 Task: Find connections with filter location Biddulph with filter topic #Partnershipswith filter profile language English with filter current company Lorven Technologies Inc. with filter school Nagindas Khandwala College with filter industry Internet Marketplace Platforms with filter service category Public Relations with filter keywords title Public Relations
Action: Mouse moved to (522, 76)
Screenshot: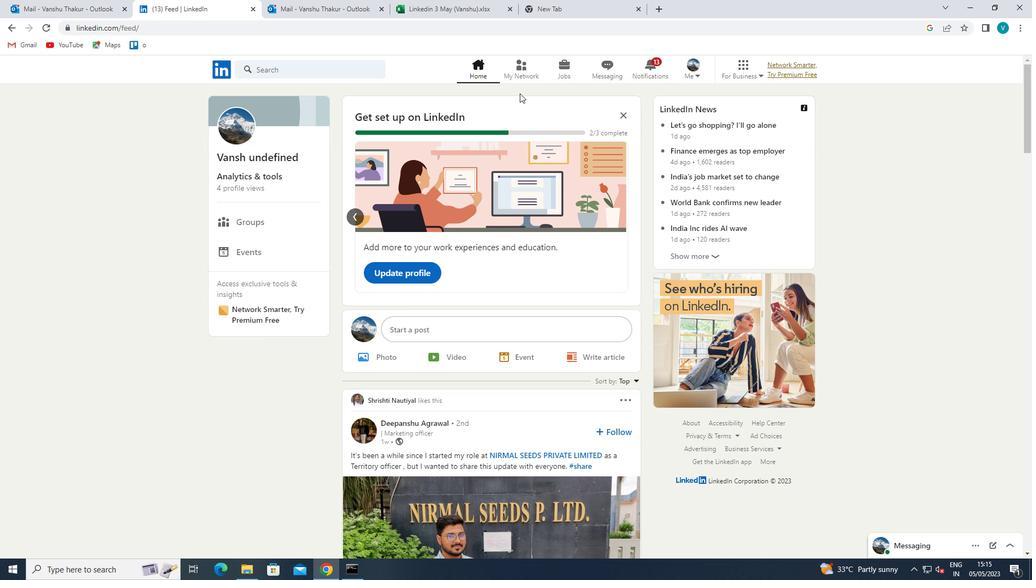 
Action: Mouse pressed left at (522, 76)
Screenshot: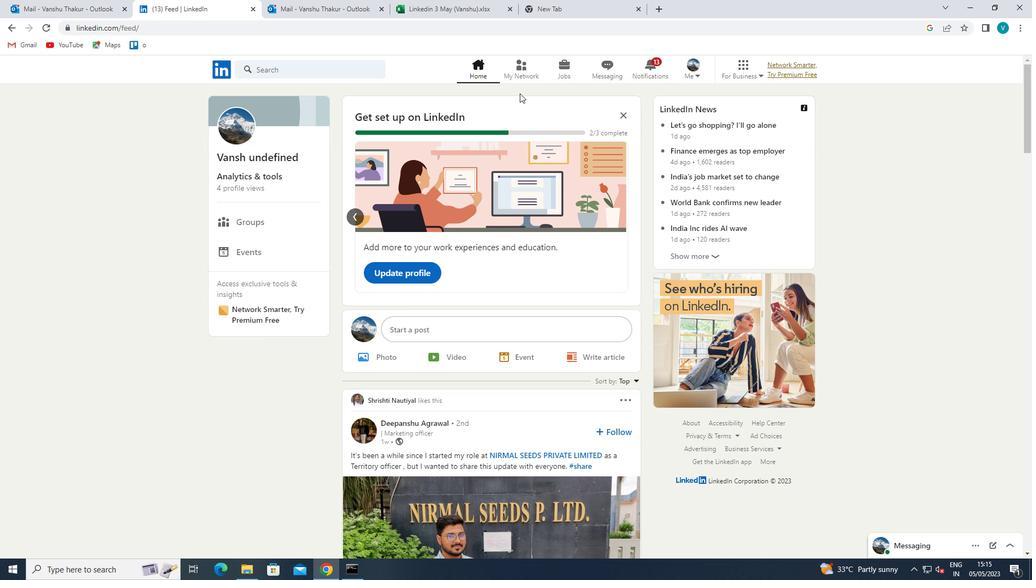 
Action: Mouse moved to (296, 125)
Screenshot: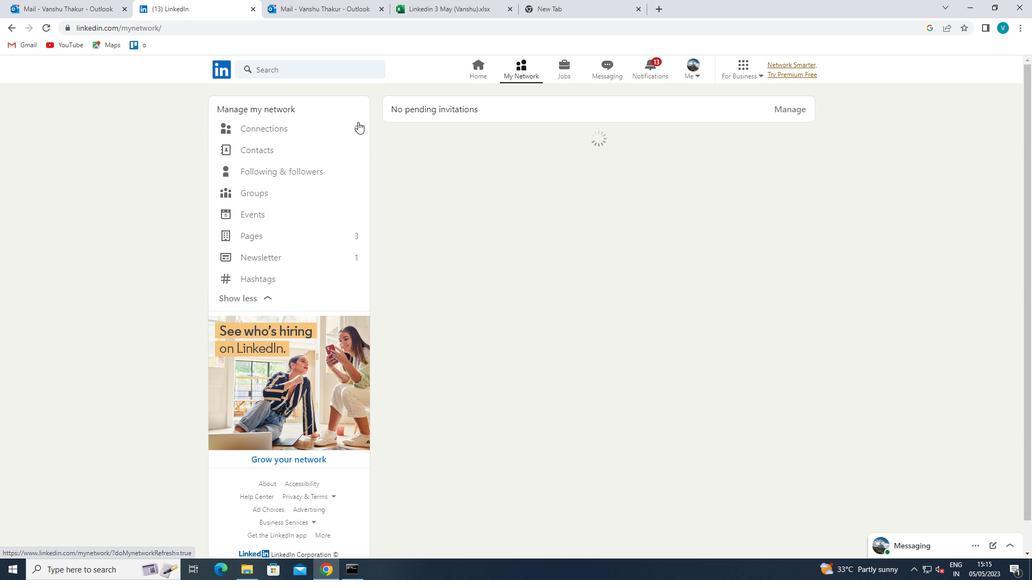 
Action: Mouse pressed left at (296, 125)
Screenshot: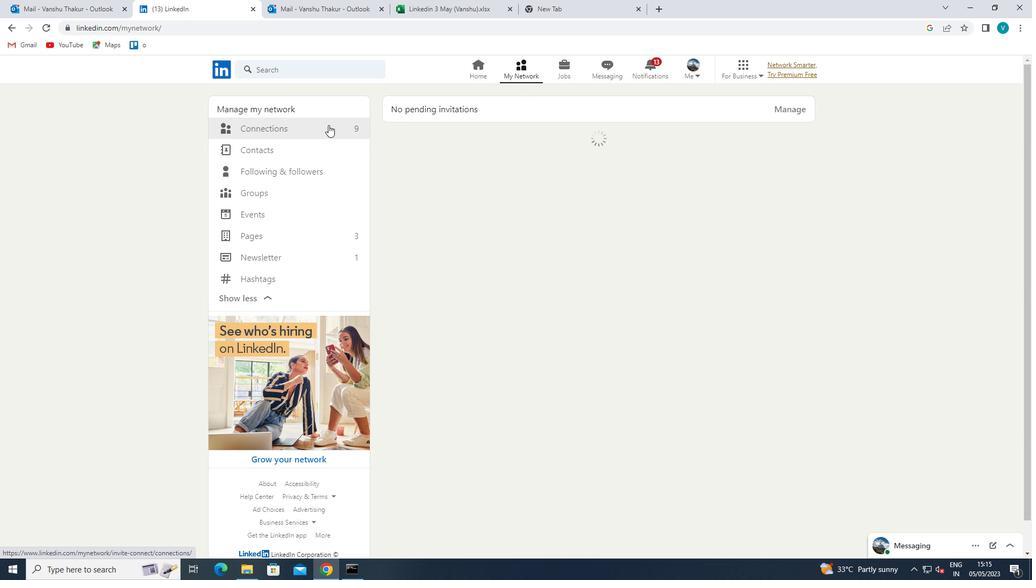 
Action: Mouse moved to (591, 134)
Screenshot: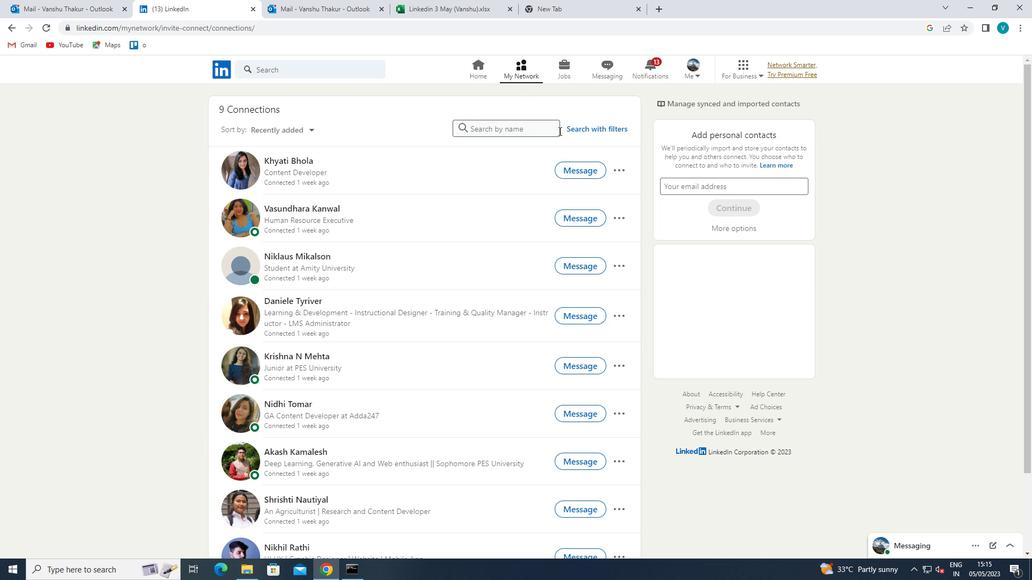 
Action: Mouse pressed left at (591, 134)
Screenshot: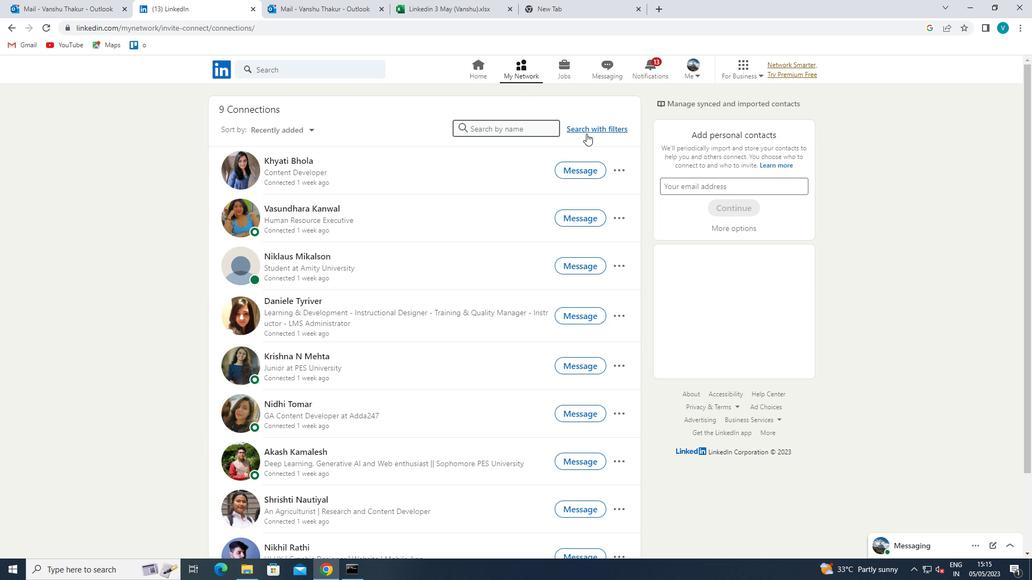 
Action: Mouse moved to (526, 103)
Screenshot: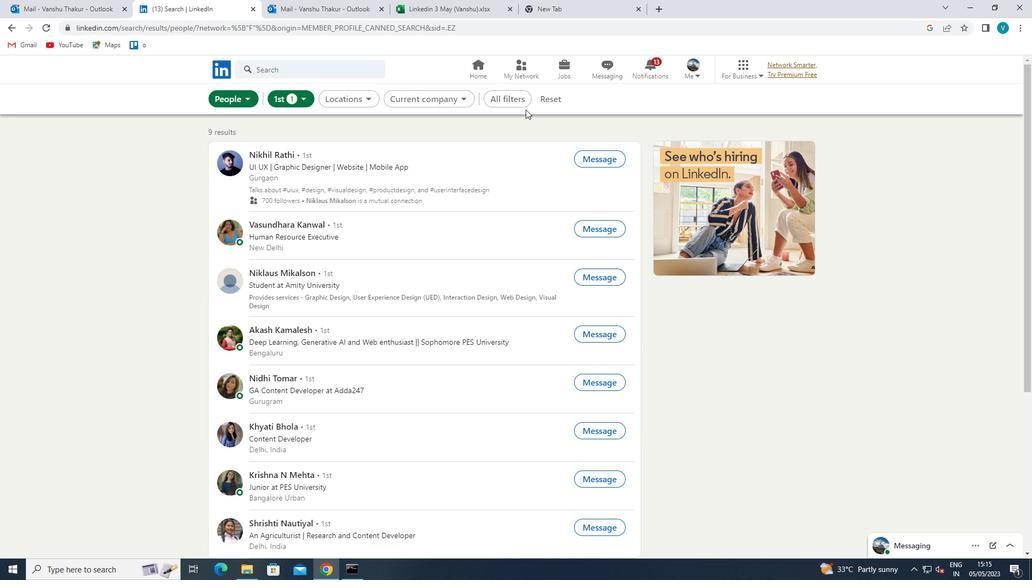 
Action: Mouse pressed left at (526, 103)
Screenshot: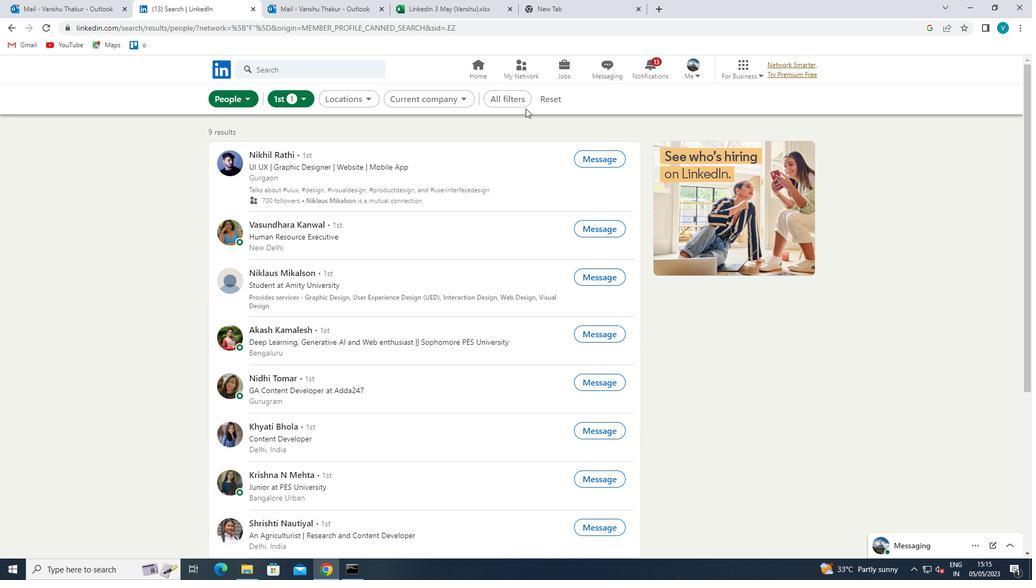 
Action: Mouse moved to (874, 264)
Screenshot: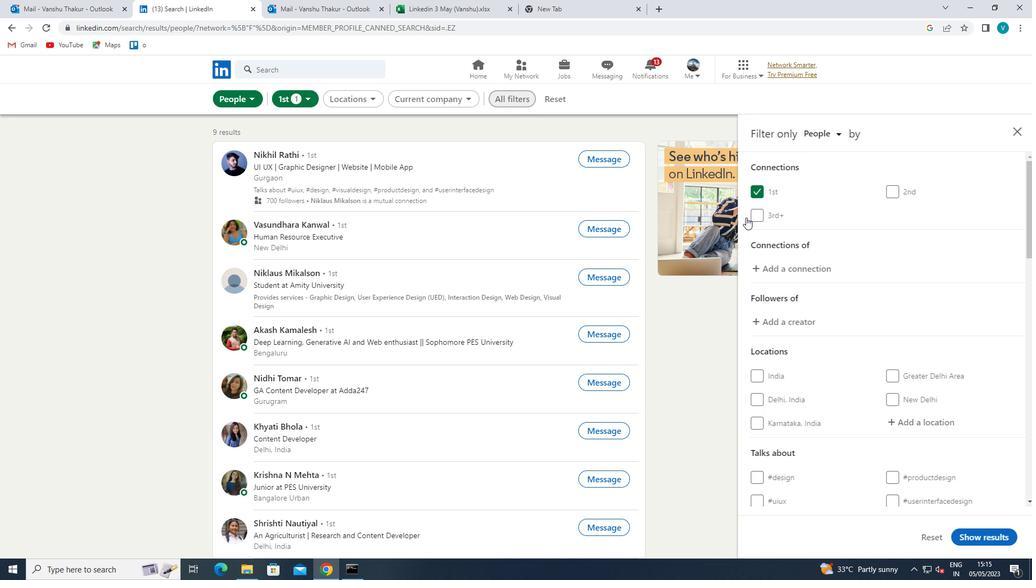 
Action: Mouse scrolled (874, 263) with delta (0, 0)
Screenshot: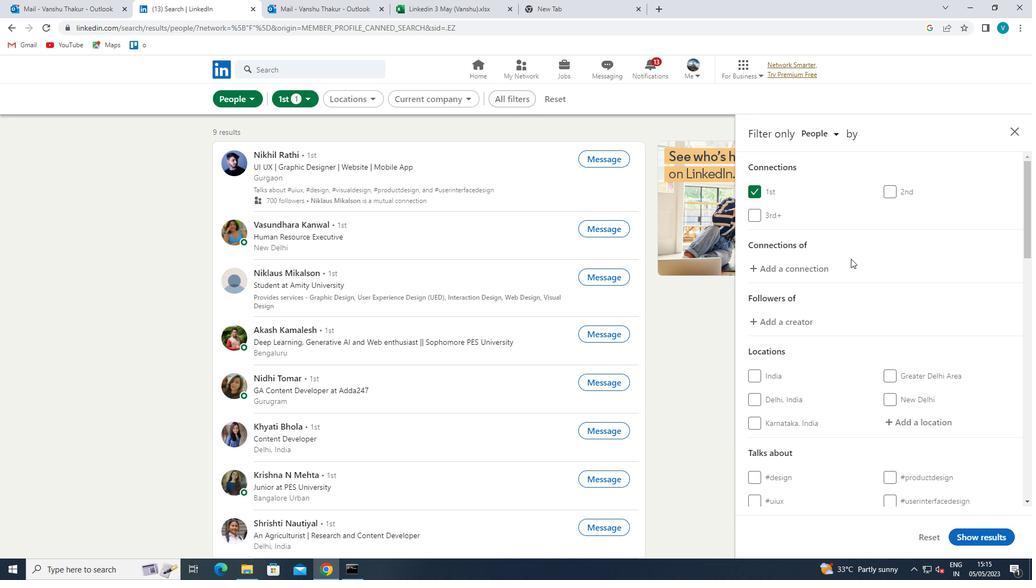 
Action: Mouse scrolled (874, 263) with delta (0, 0)
Screenshot: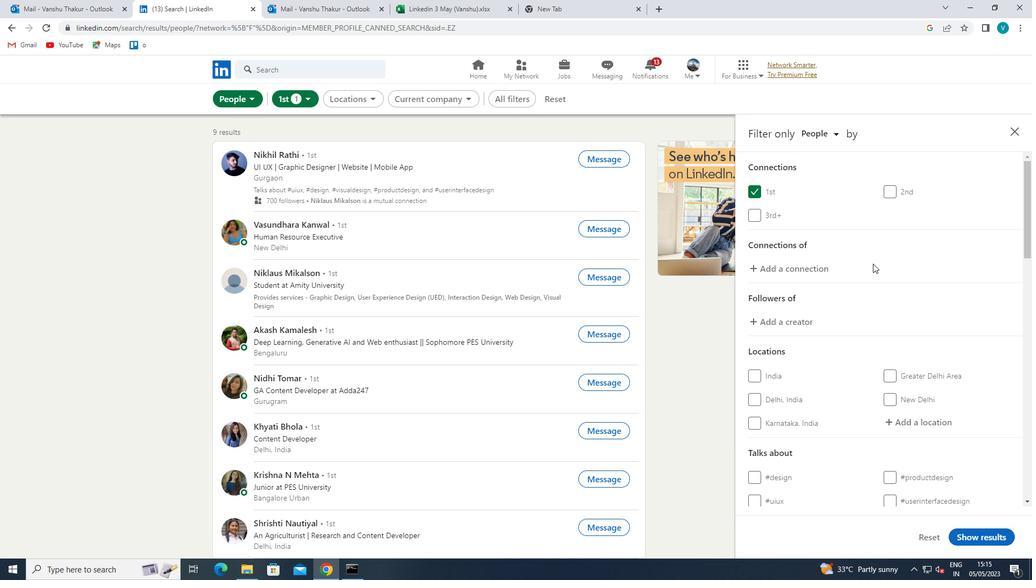 
Action: Mouse moved to (902, 318)
Screenshot: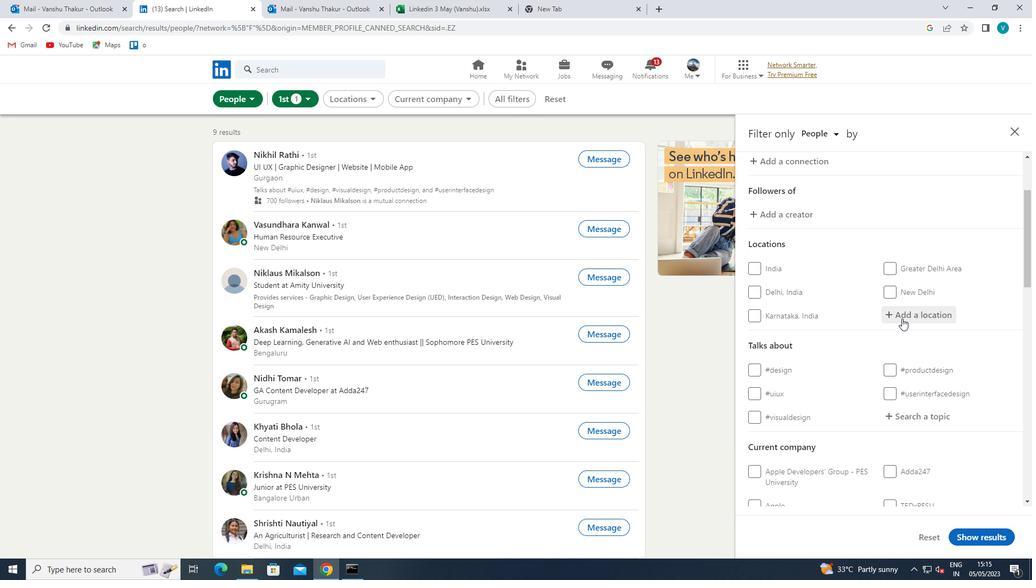 
Action: Mouse pressed left at (902, 318)
Screenshot: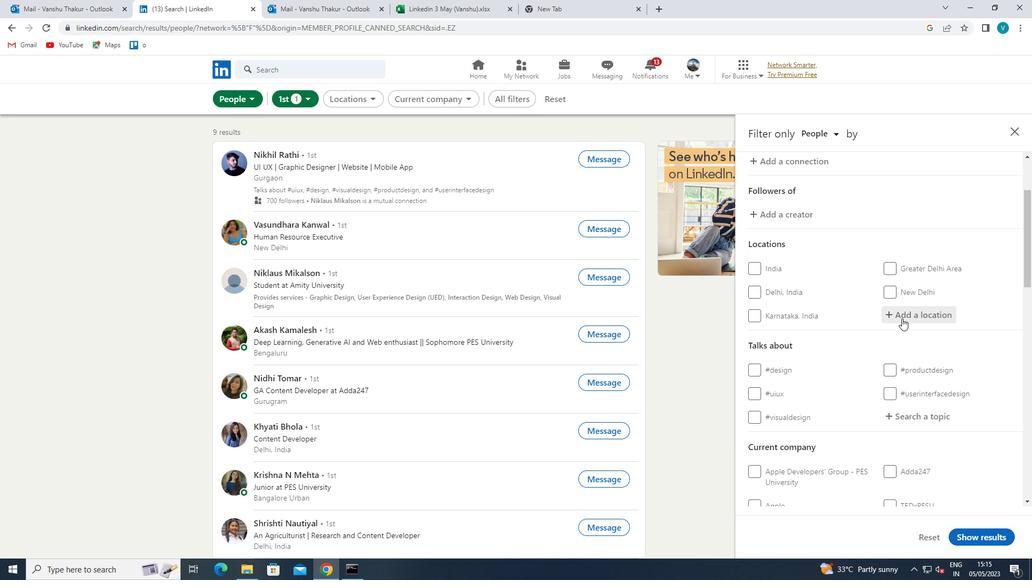 
Action: Key pressed <Key.shift>BIDDULPH
Screenshot: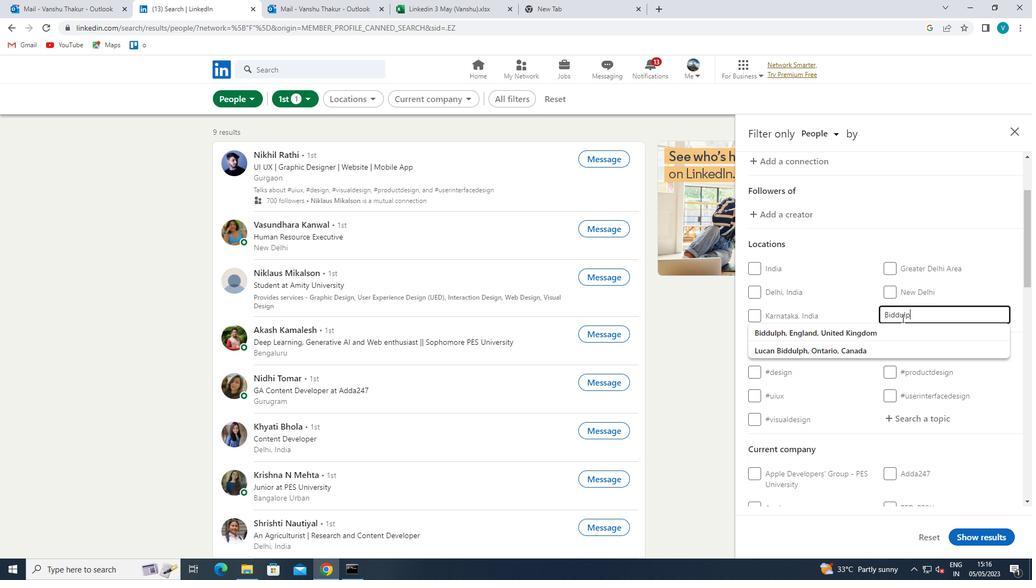
Action: Mouse moved to (897, 331)
Screenshot: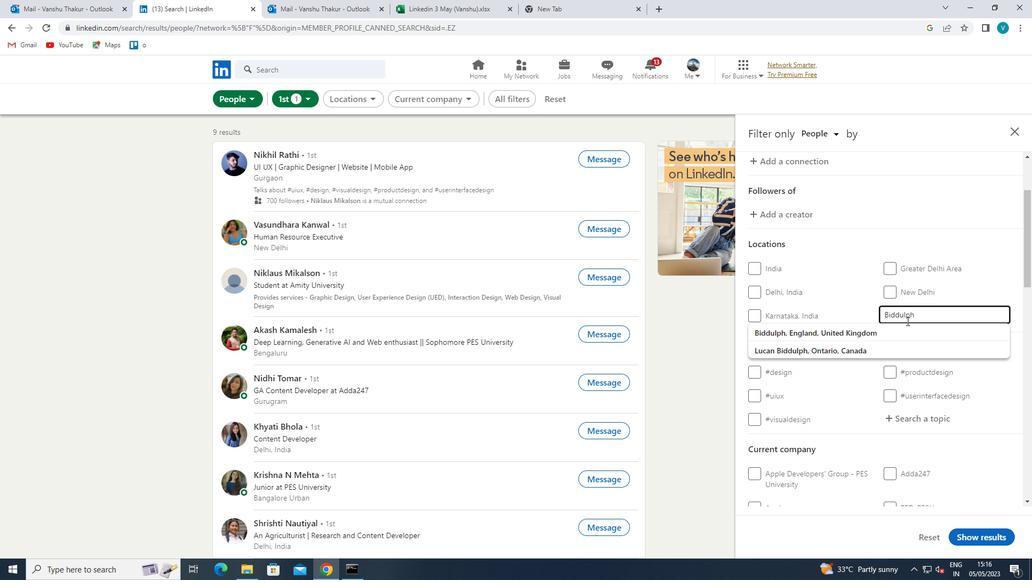 
Action: Mouse pressed left at (897, 331)
Screenshot: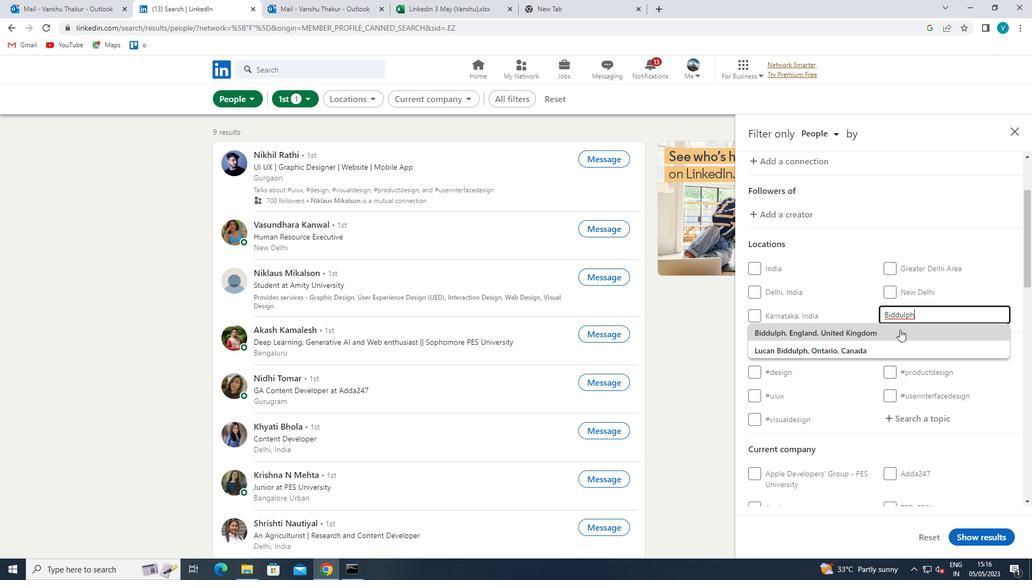 
Action: Mouse moved to (895, 333)
Screenshot: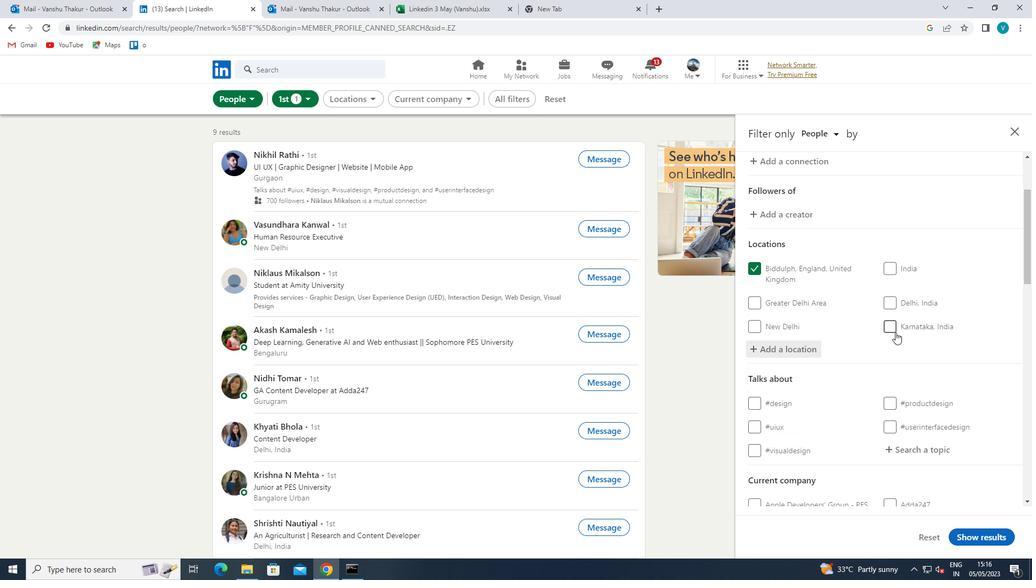 
Action: Mouse scrolled (895, 332) with delta (0, 0)
Screenshot: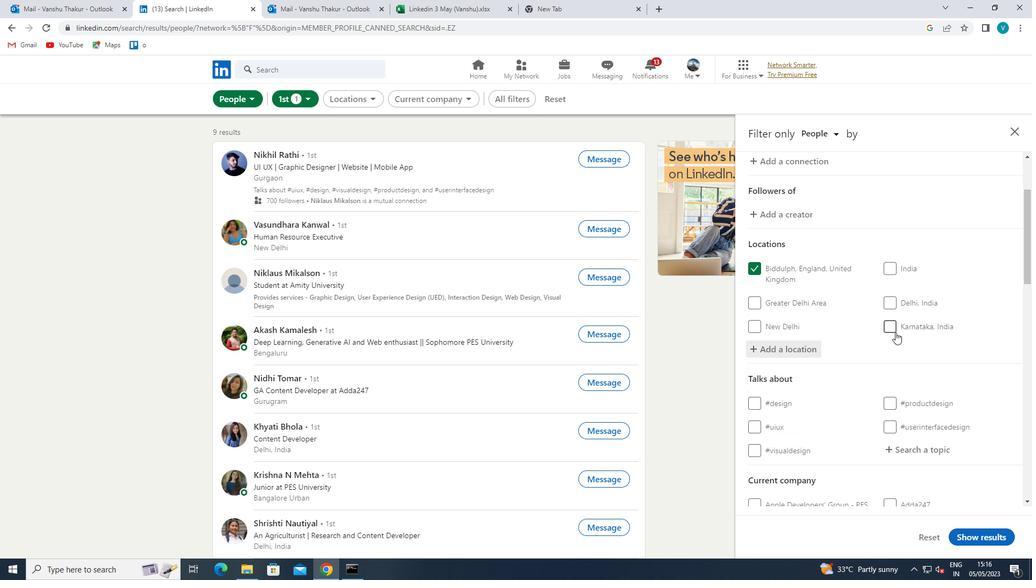 
Action: Mouse scrolled (895, 332) with delta (0, 0)
Screenshot: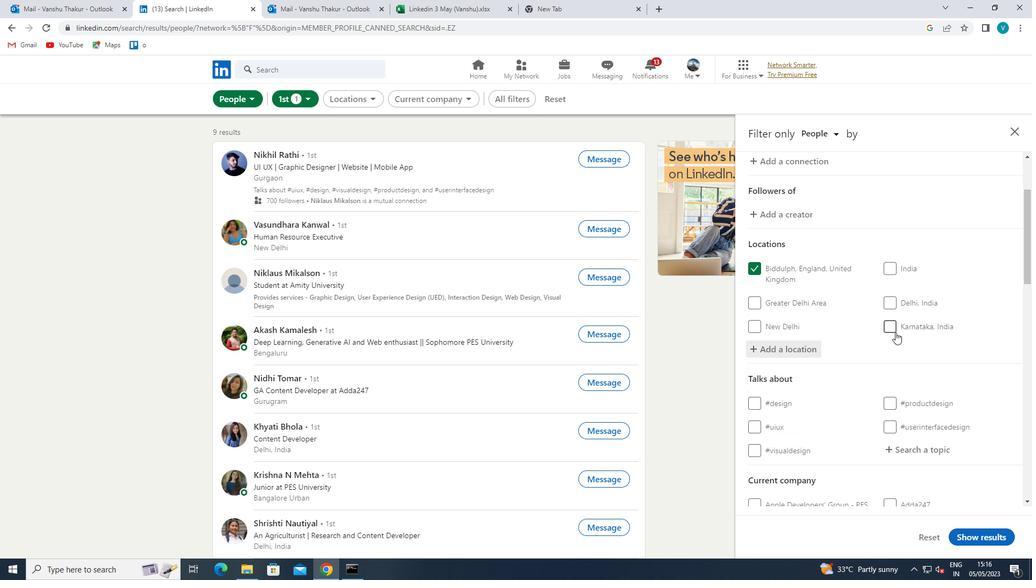 
Action: Mouse moved to (900, 346)
Screenshot: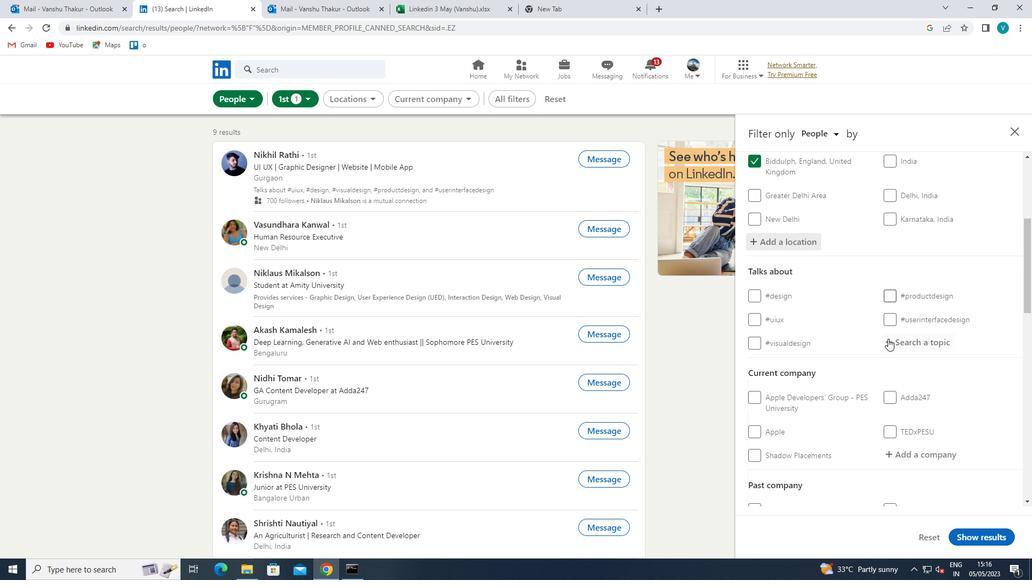 
Action: Mouse pressed left at (900, 346)
Screenshot: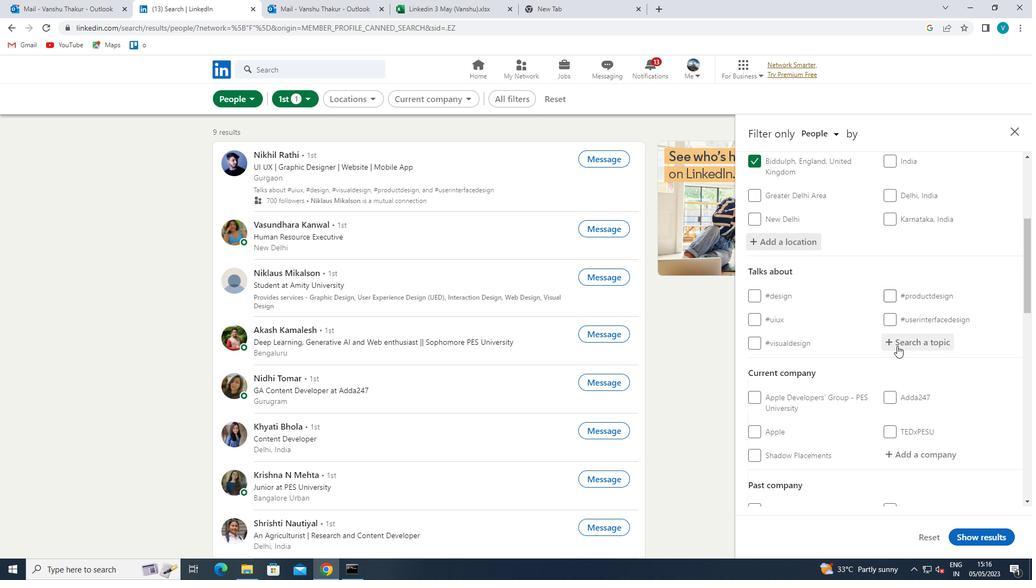 
Action: Mouse moved to (904, 344)
Screenshot: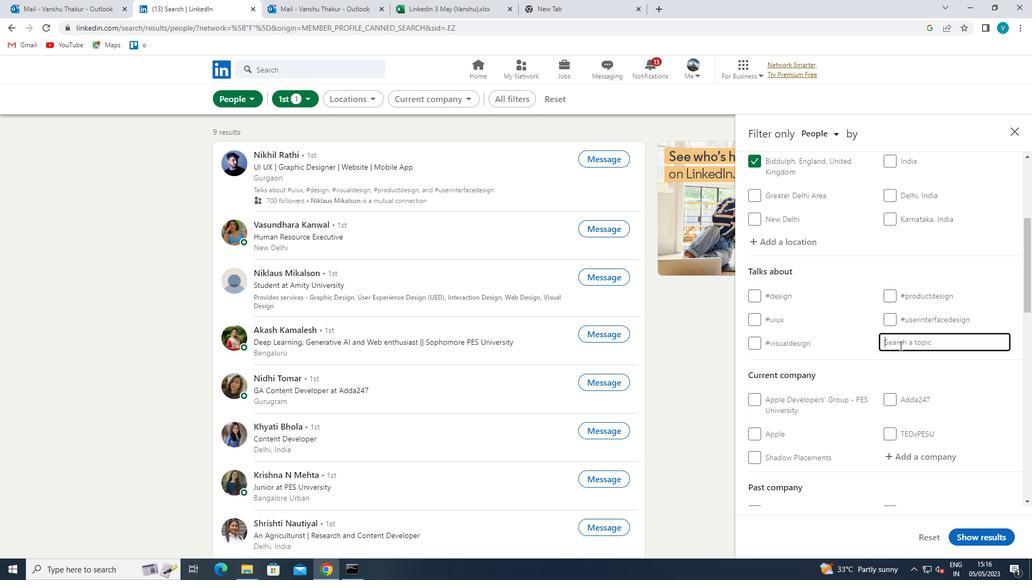 
Action: Key pressed <Key.shift>PARTNERSHIP
Screenshot: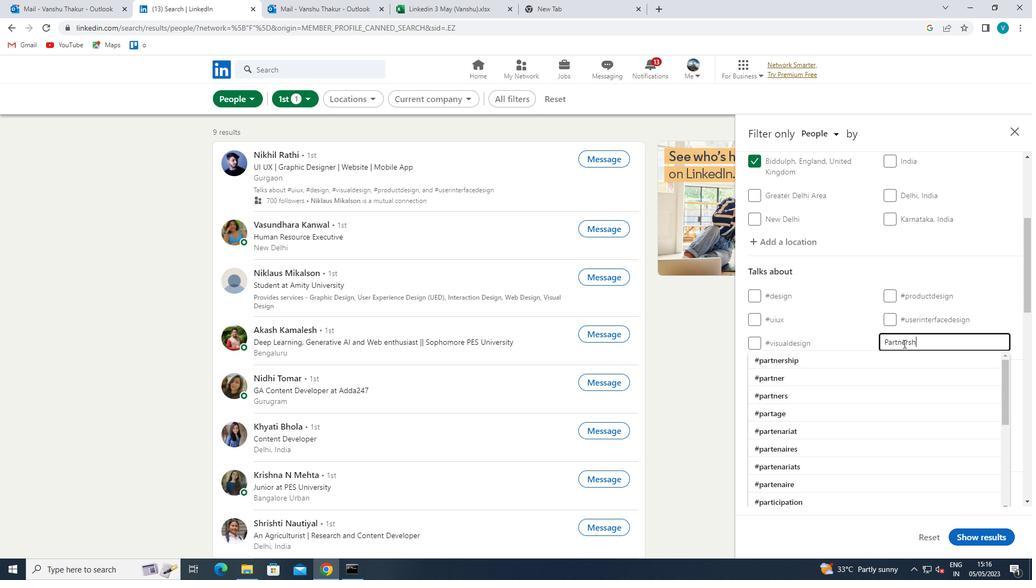 
Action: Mouse moved to (880, 371)
Screenshot: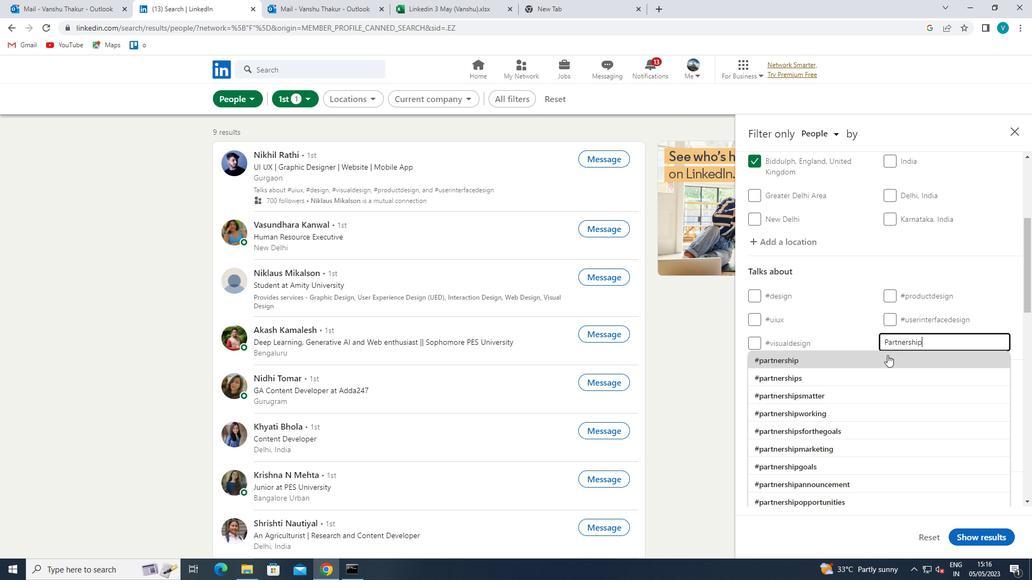 
Action: Mouse pressed left at (880, 371)
Screenshot: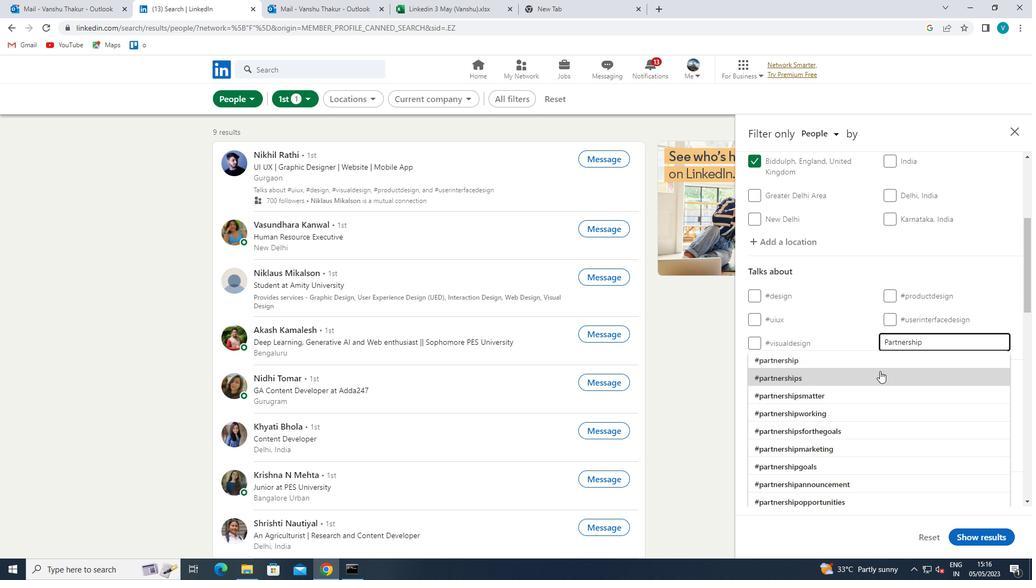 
Action: Mouse moved to (880, 371)
Screenshot: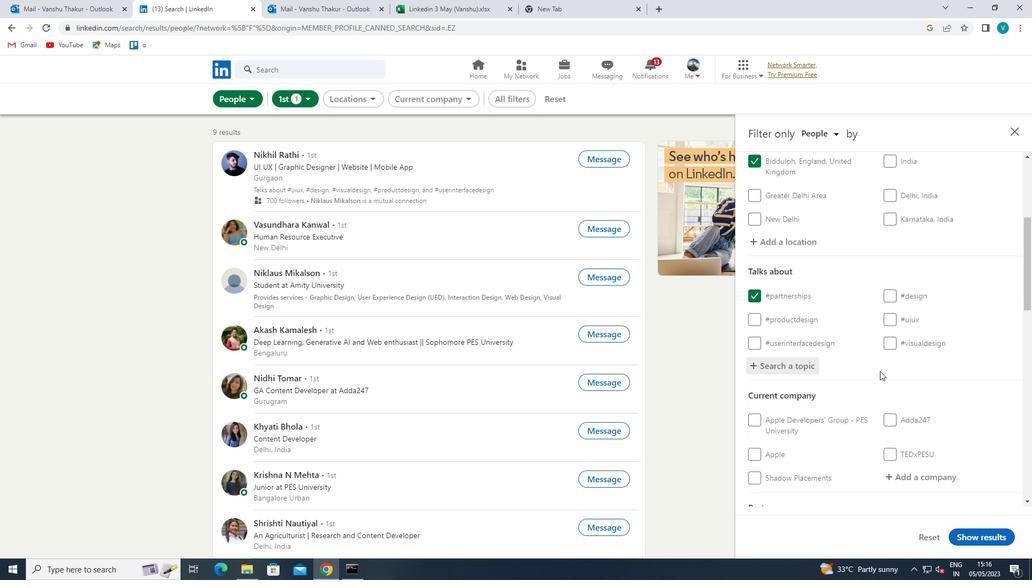 
Action: Mouse scrolled (880, 371) with delta (0, 0)
Screenshot: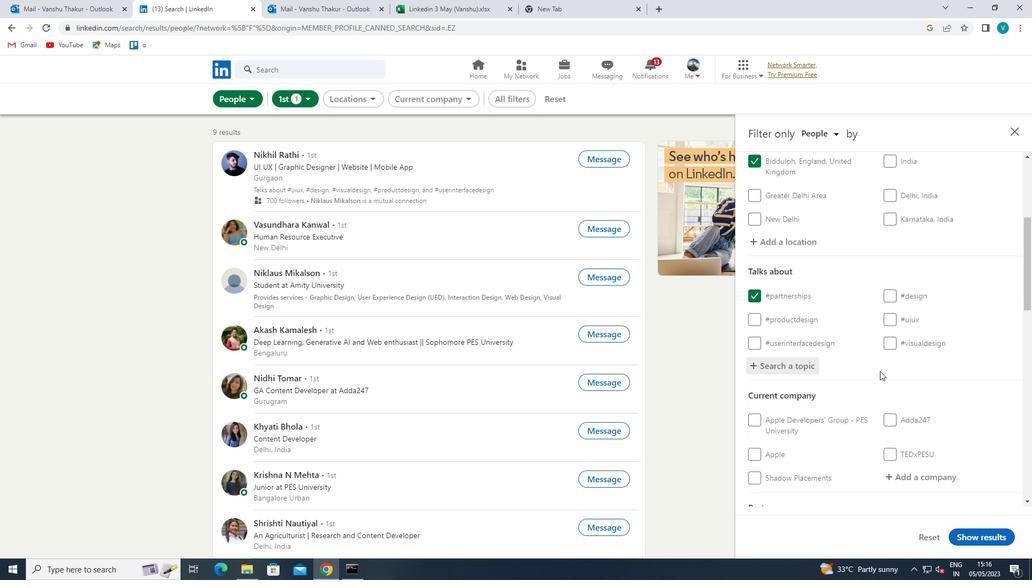 
Action: Mouse scrolled (880, 371) with delta (0, 0)
Screenshot: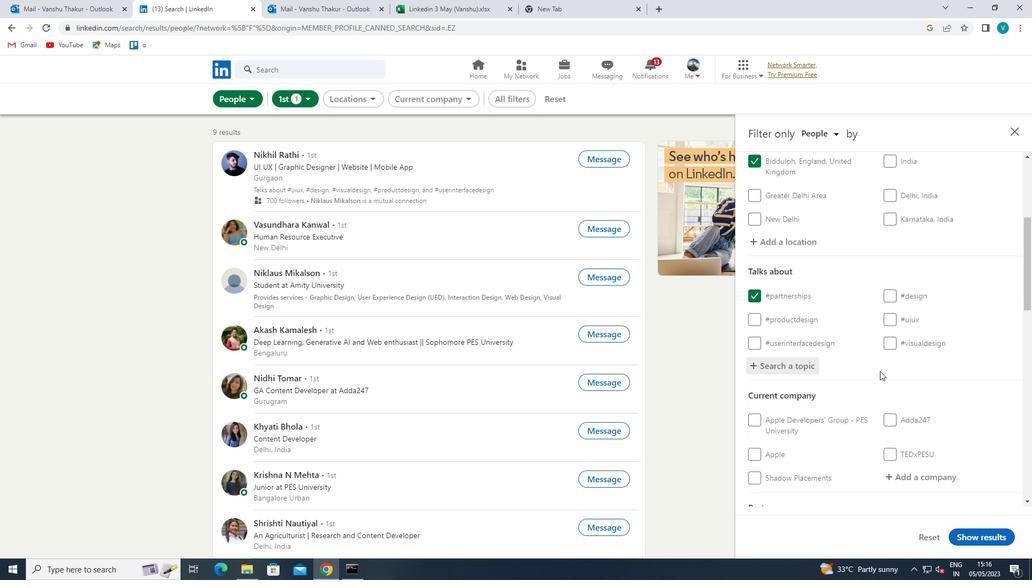 
Action: Mouse moved to (878, 372)
Screenshot: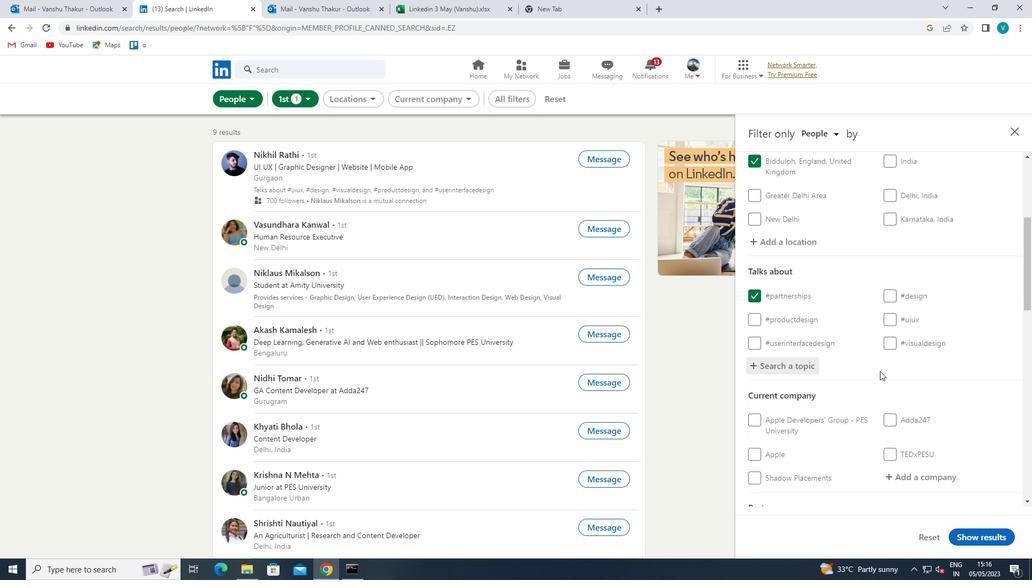 
Action: Mouse scrolled (878, 372) with delta (0, 0)
Screenshot: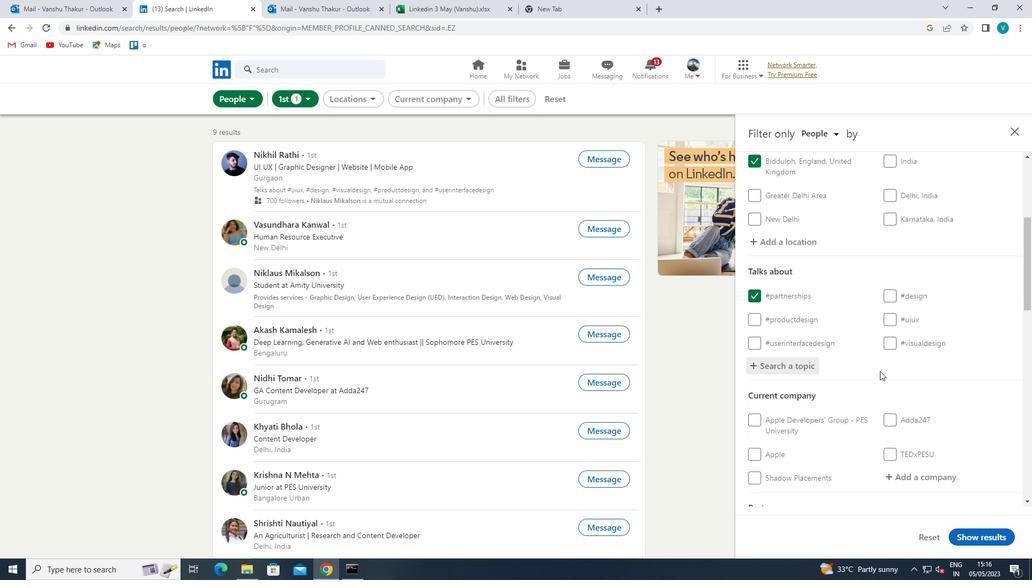 
Action: Mouse moved to (875, 373)
Screenshot: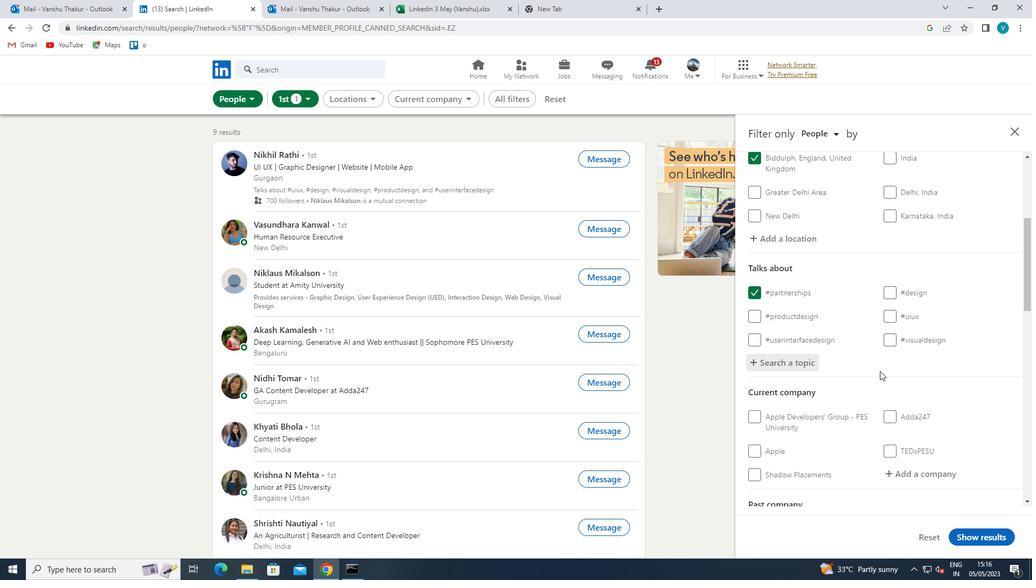 
Action: Mouse scrolled (875, 373) with delta (0, 0)
Screenshot: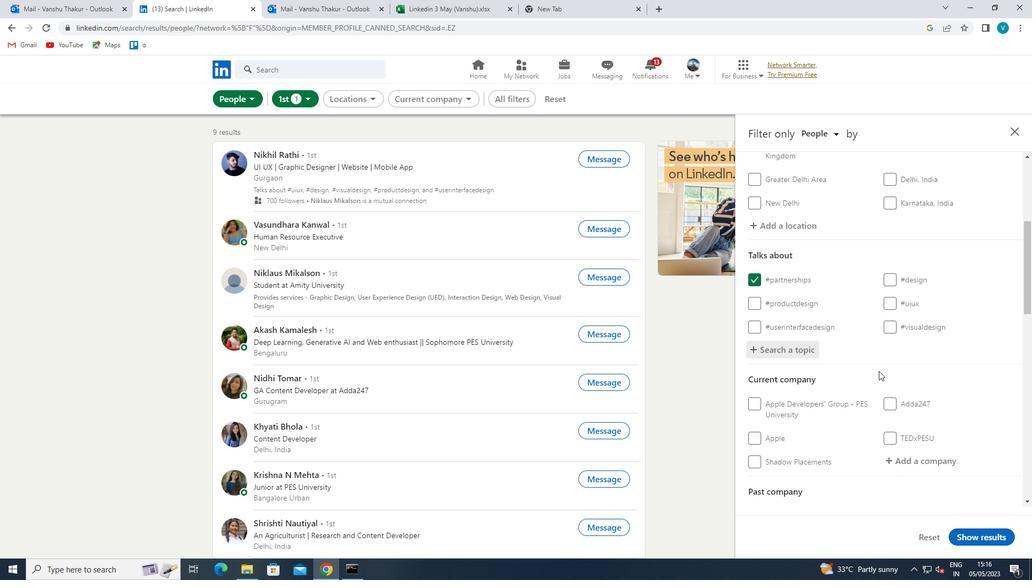 
Action: Mouse moved to (870, 374)
Screenshot: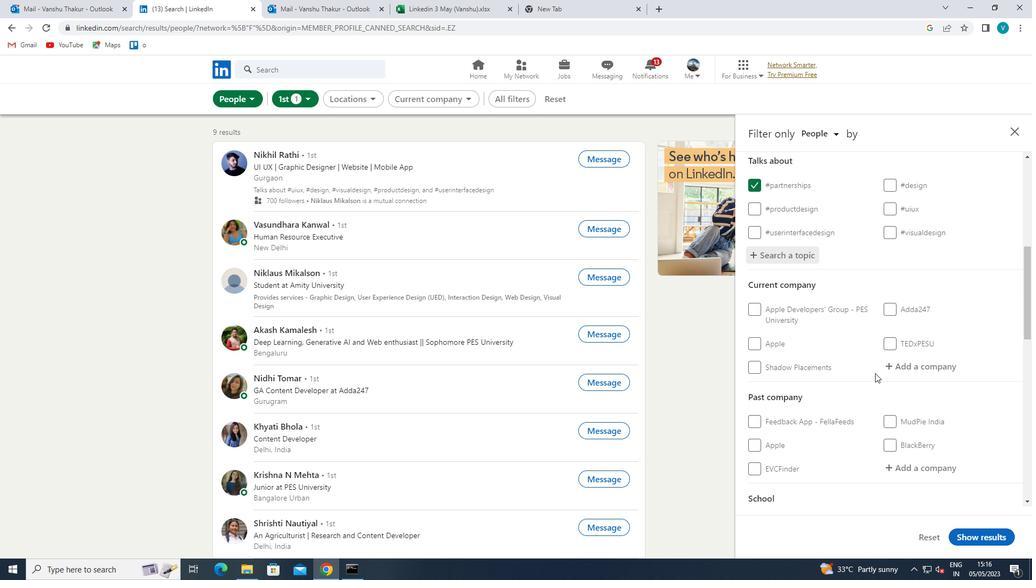 
Action: Mouse scrolled (870, 373) with delta (0, 0)
Screenshot: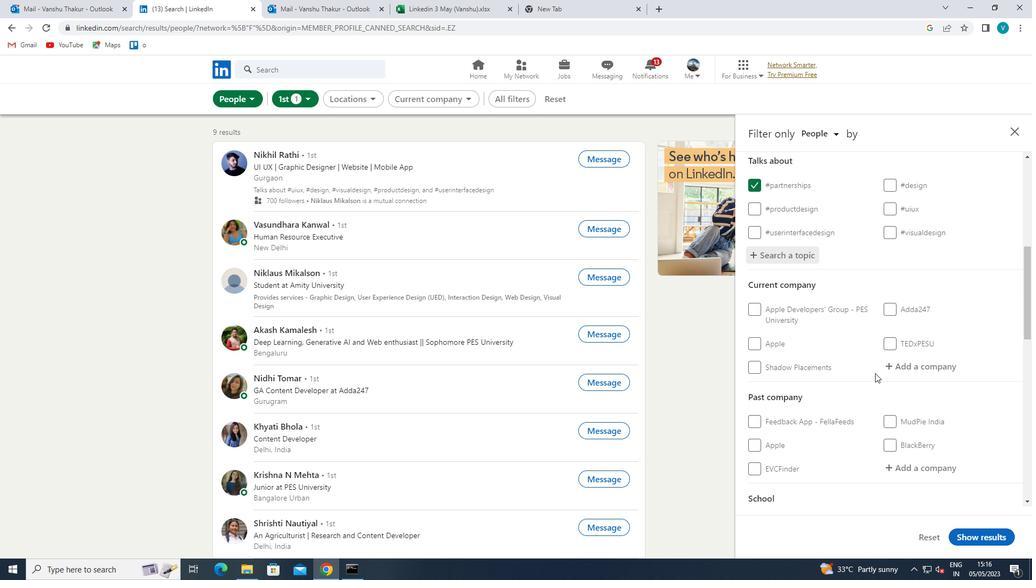 
Action: Mouse moved to (864, 375)
Screenshot: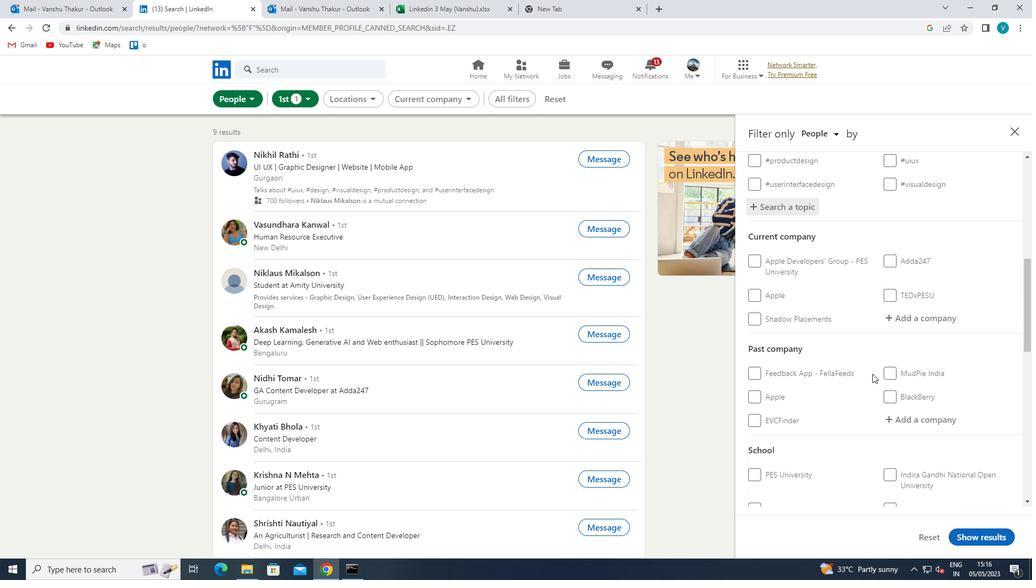 
Action: Mouse scrolled (864, 374) with delta (0, 0)
Screenshot: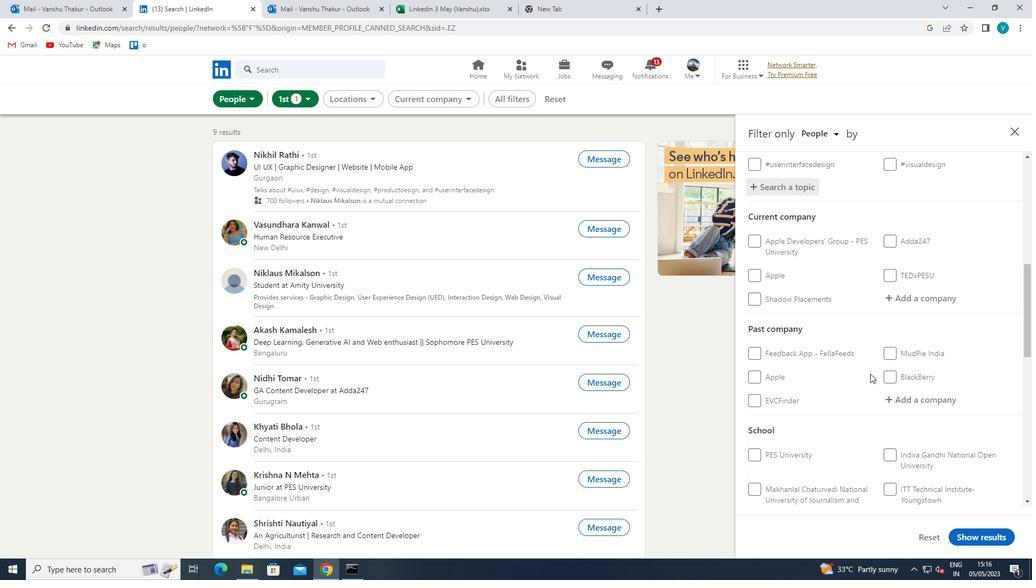 
Action: Mouse moved to (853, 379)
Screenshot: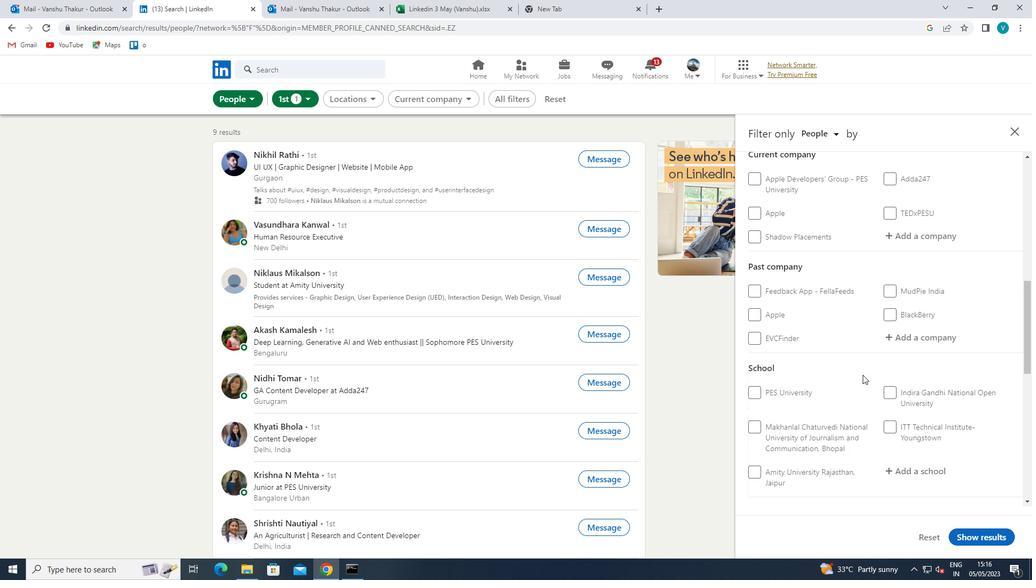 
Action: Mouse scrolled (853, 378) with delta (0, 0)
Screenshot: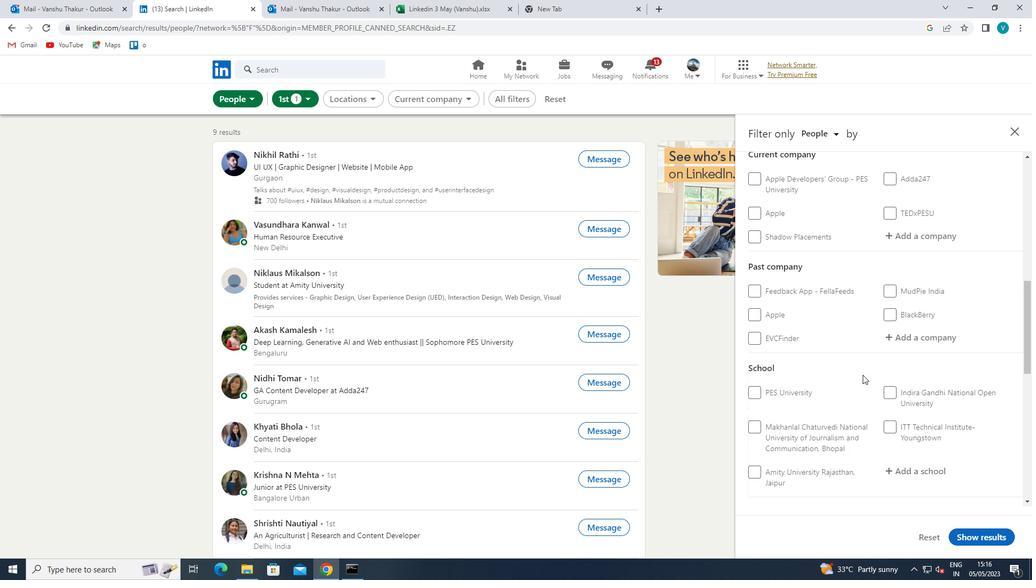 
Action: Mouse moved to (839, 385)
Screenshot: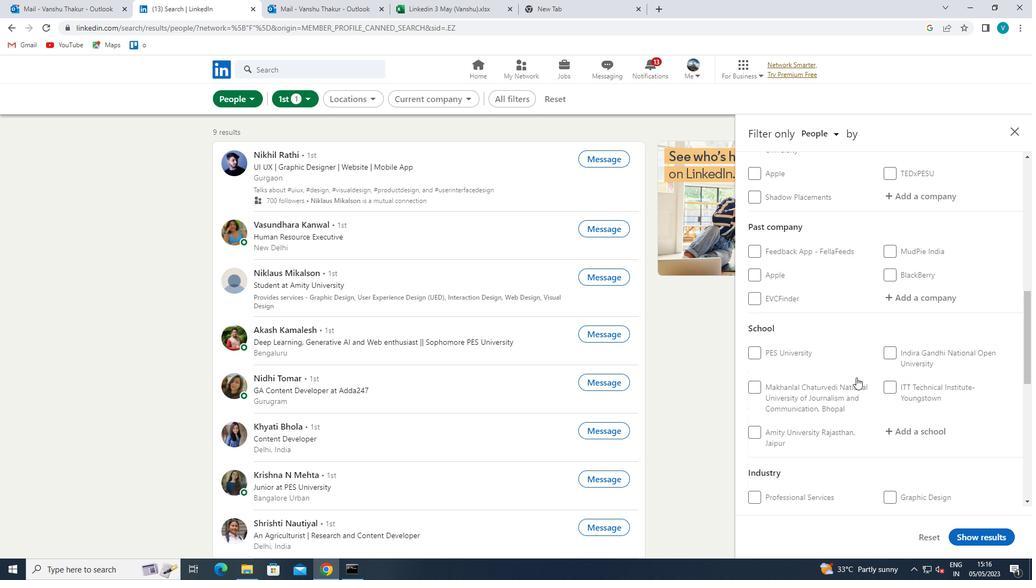 
Action: Mouse scrolled (839, 384) with delta (0, 0)
Screenshot: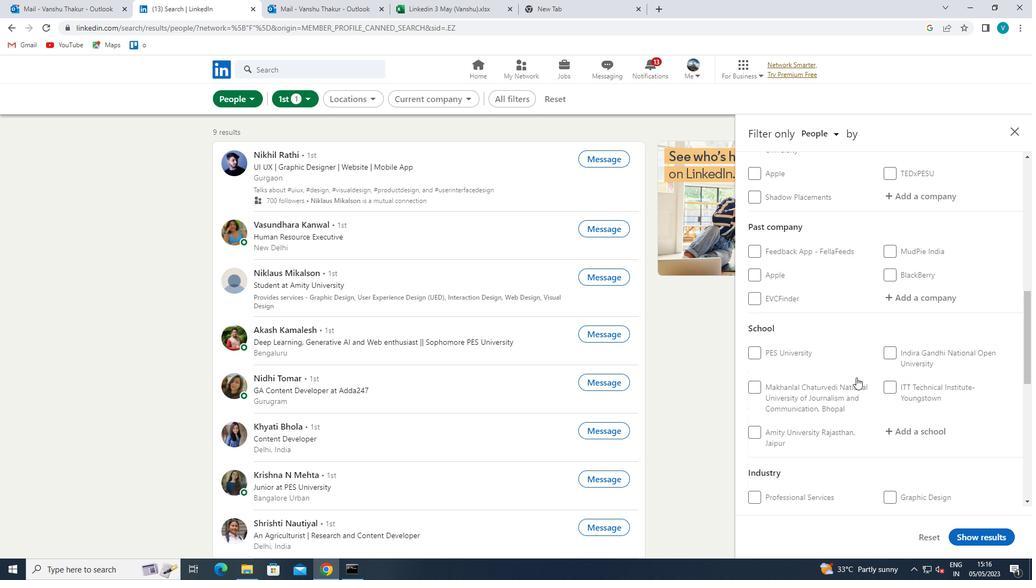 
Action: Mouse moved to (830, 393)
Screenshot: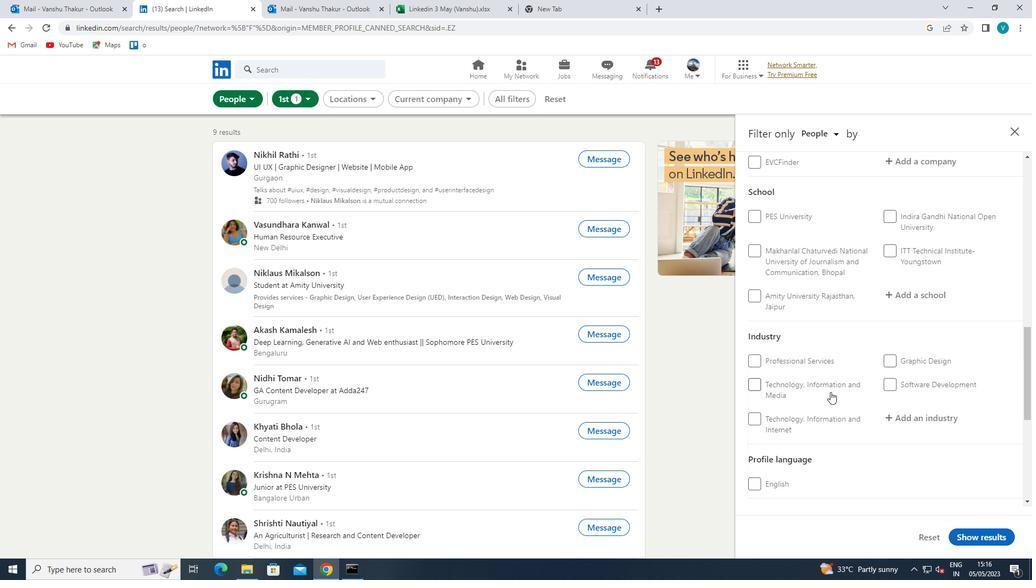 
Action: Mouse scrolled (830, 392) with delta (0, 0)
Screenshot: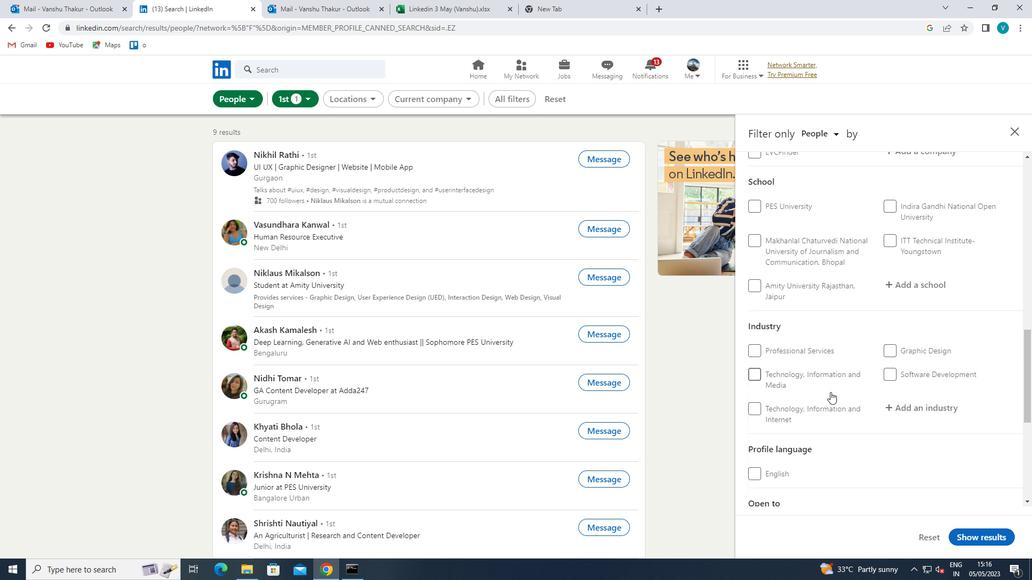 
Action: Mouse moved to (754, 414)
Screenshot: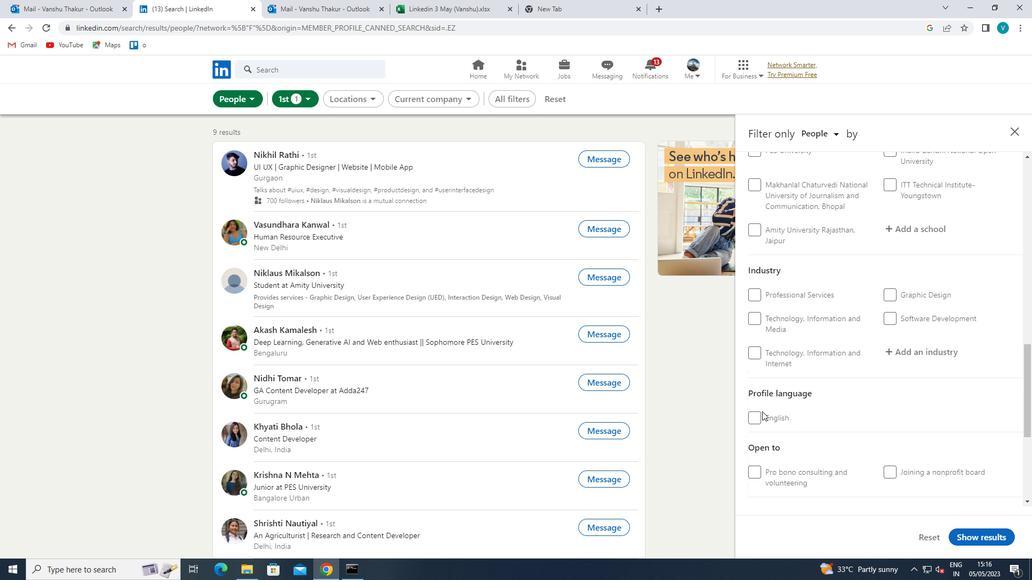 
Action: Mouse pressed left at (754, 414)
Screenshot: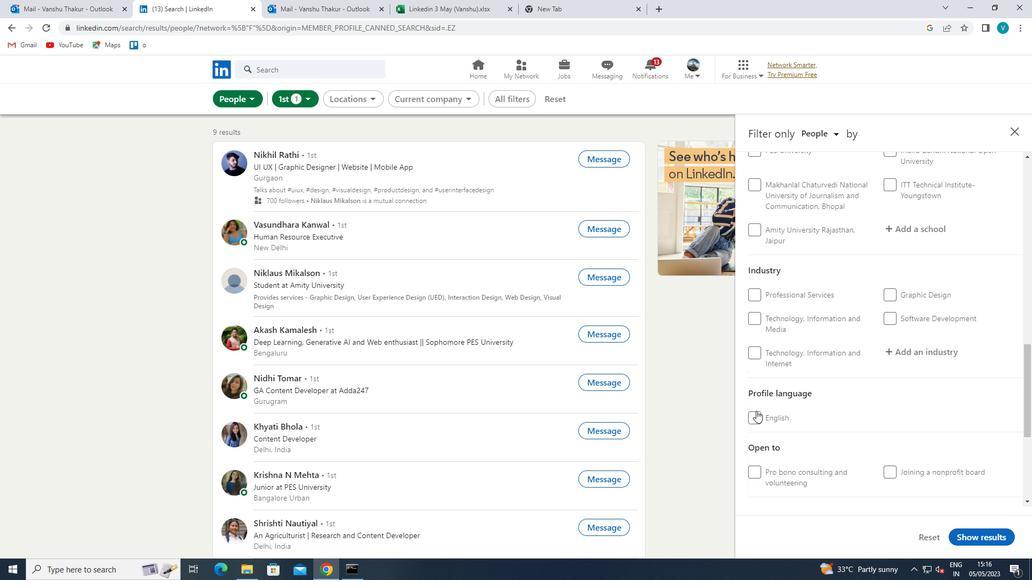 
Action: Mouse moved to (849, 396)
Screenshot: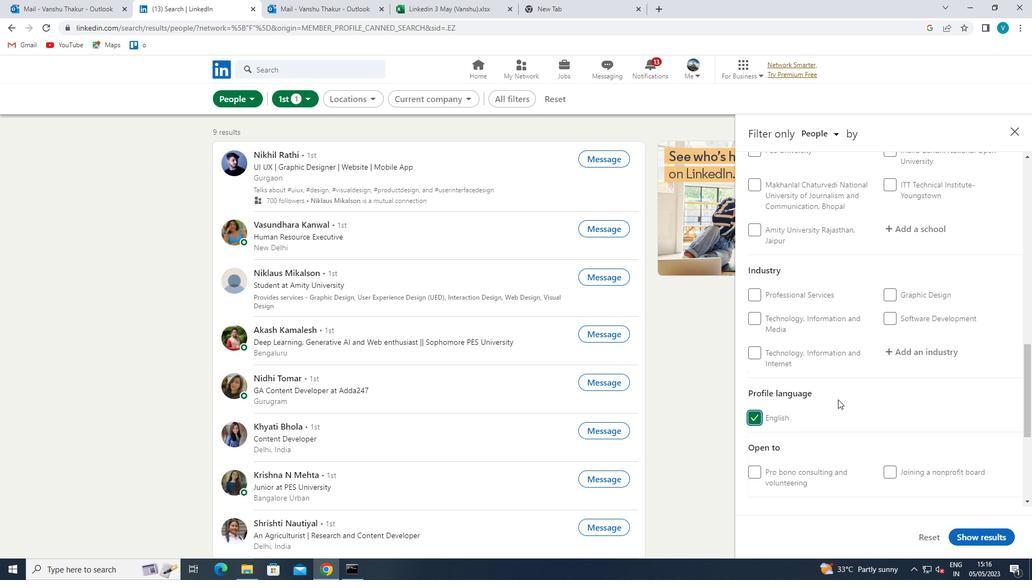 
Action: Mouse scrolled (849, 396) with delta (0, 0)
Screenshot: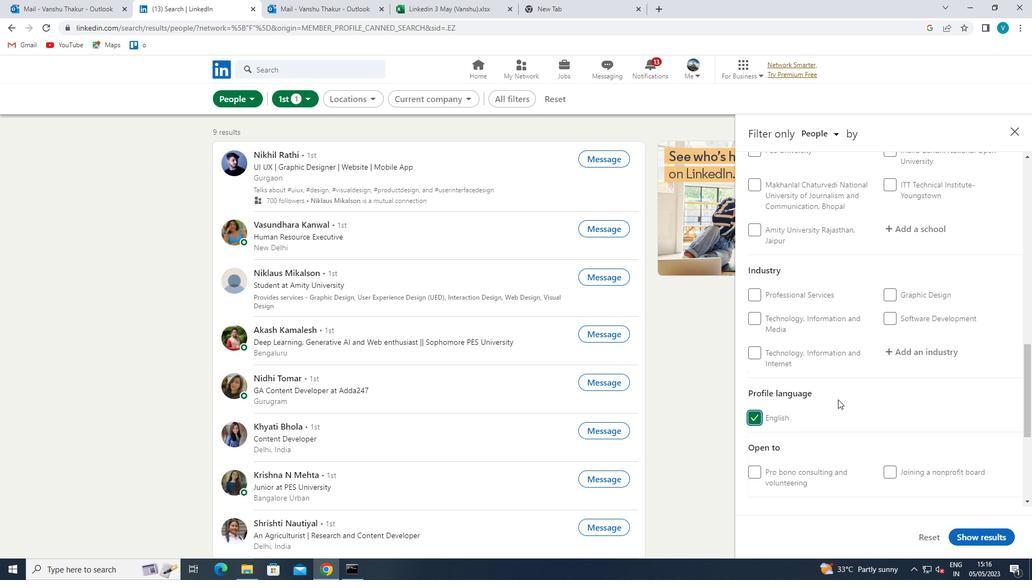 
Action: Mouse moved to (849, 396)
Screenshot: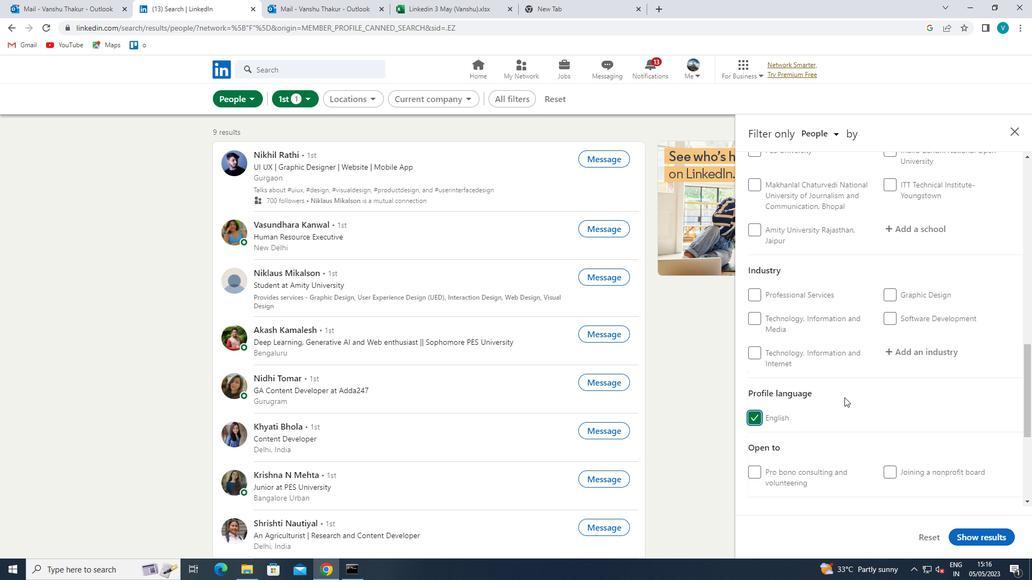 
Action: Mouse scrolled (849, 396) with delta (0, 0)
Screenshot: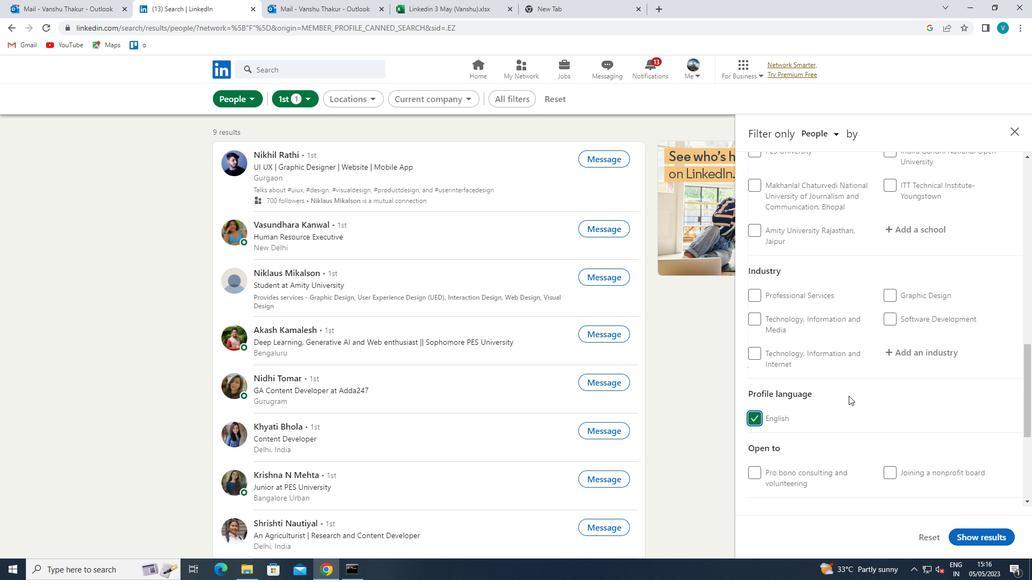 
Action: Mouse moved to (849, 396)
Screenshot: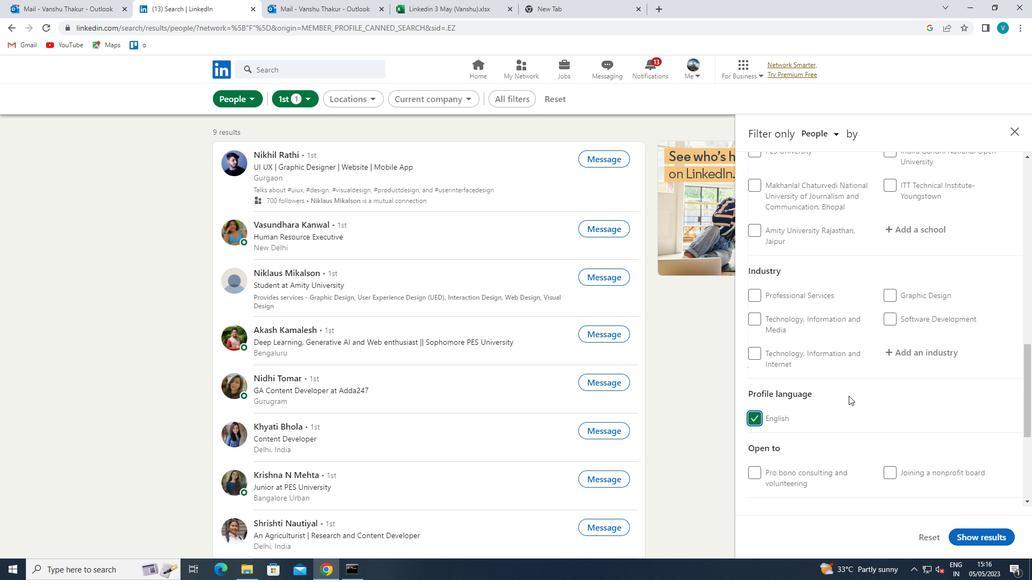 
Action: Mouse scrolled (849, 396) with delta (0, 0)
Screenshot: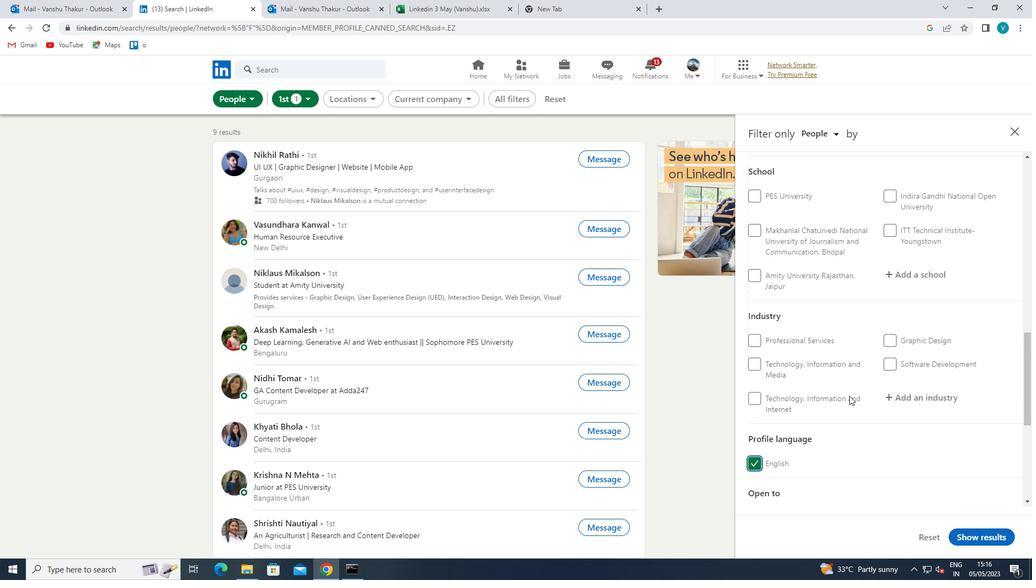 
Action: Mouse moved to (850, 396)
Screenshot: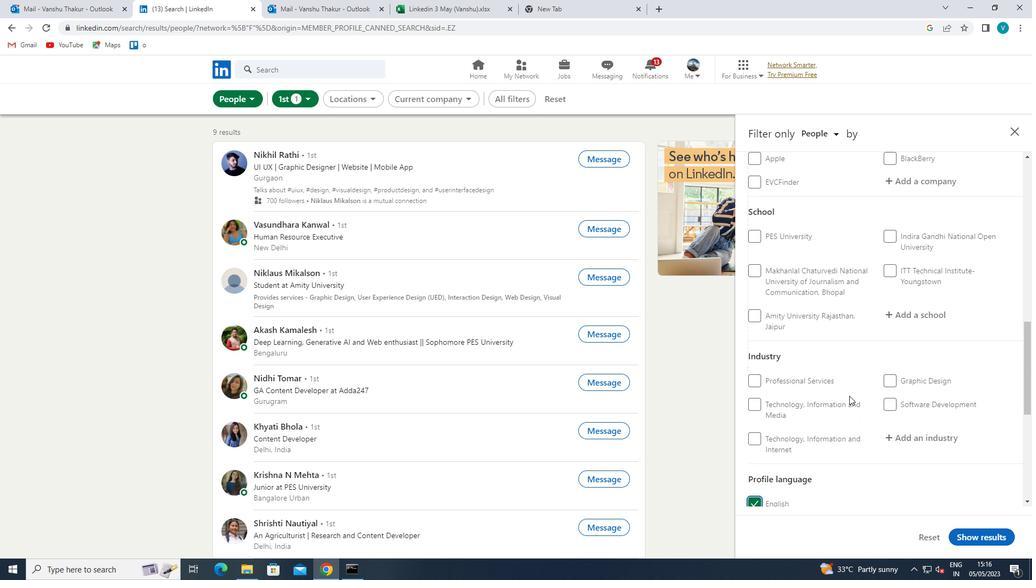 
Action: Mouse scrolled (850, 396) with delta (0, 0)
Screenshot: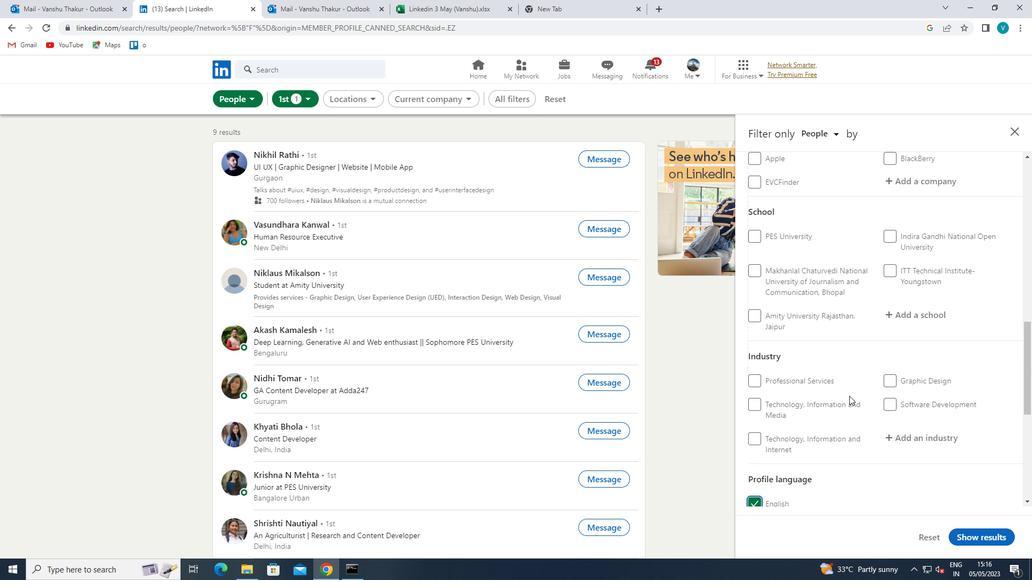 
Action: Mouse moved to (851, 396)
Screenshot: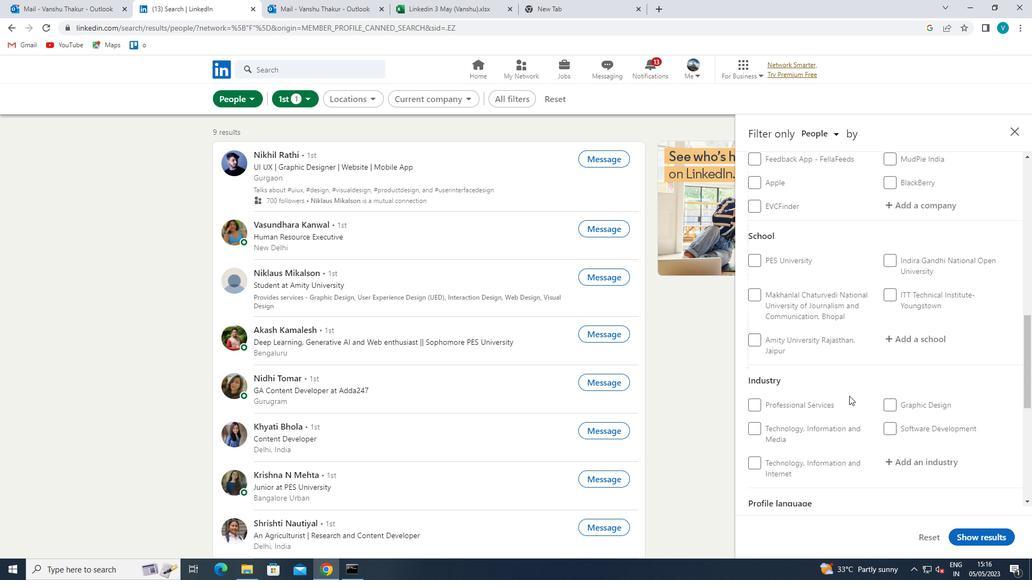 
Action: Mouse scrolled (851, 396) with delta (0, 0)
Screenshot: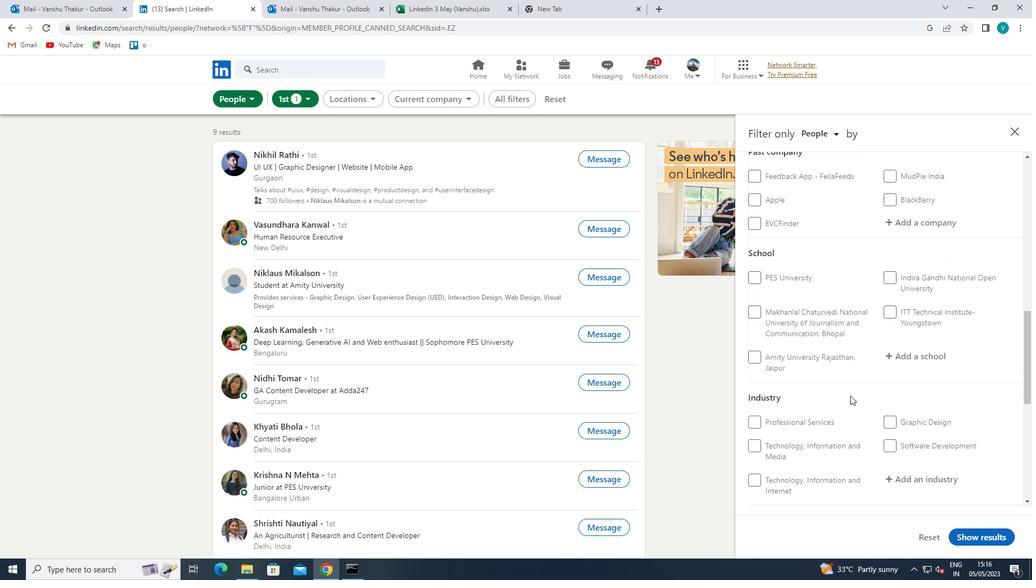 
Action: Mouse moved to (852, 395)
Screenshot: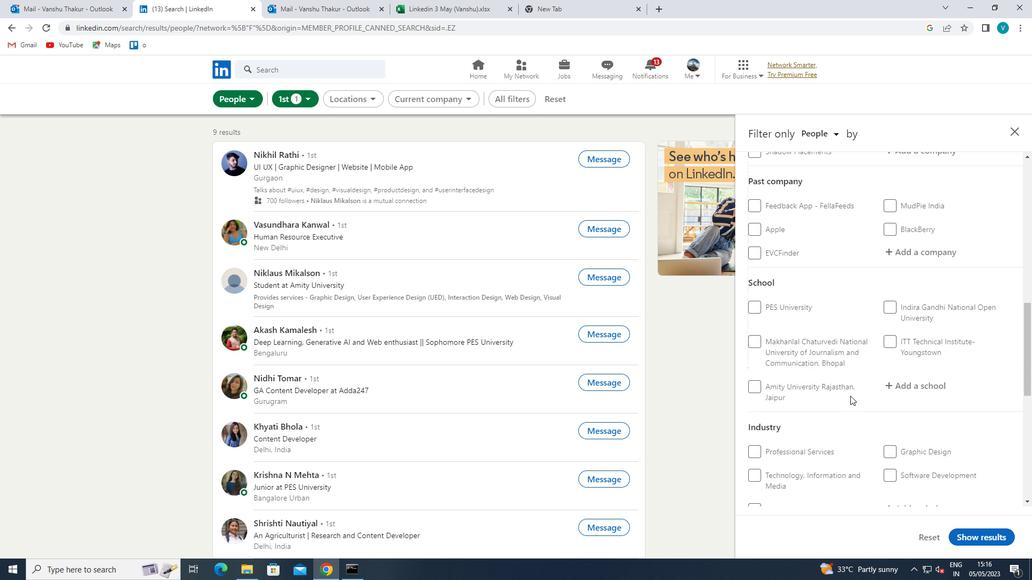 
Action: Mouse scrolled (852, 396) with delta (0, 0)
Screenshot: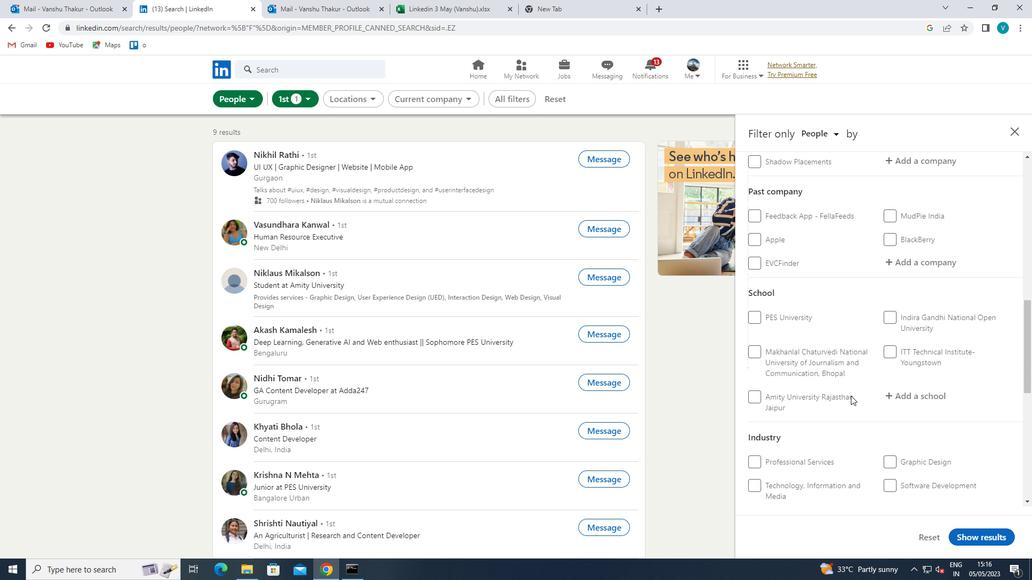 
Action: Mouse moved to (931, 319)
Screenshot: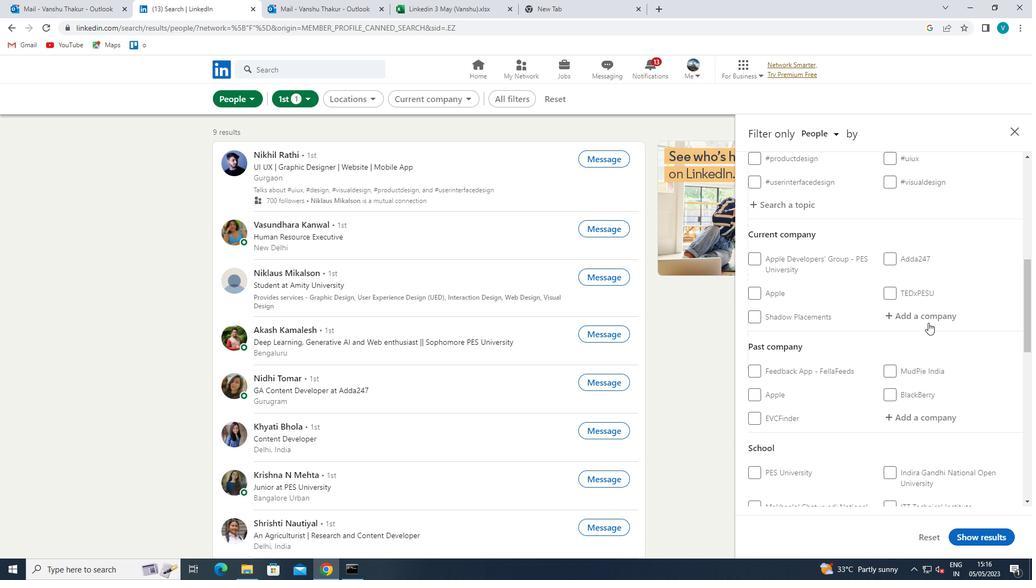
Action: Mouse pressed left at (931, 319)
Screenshot: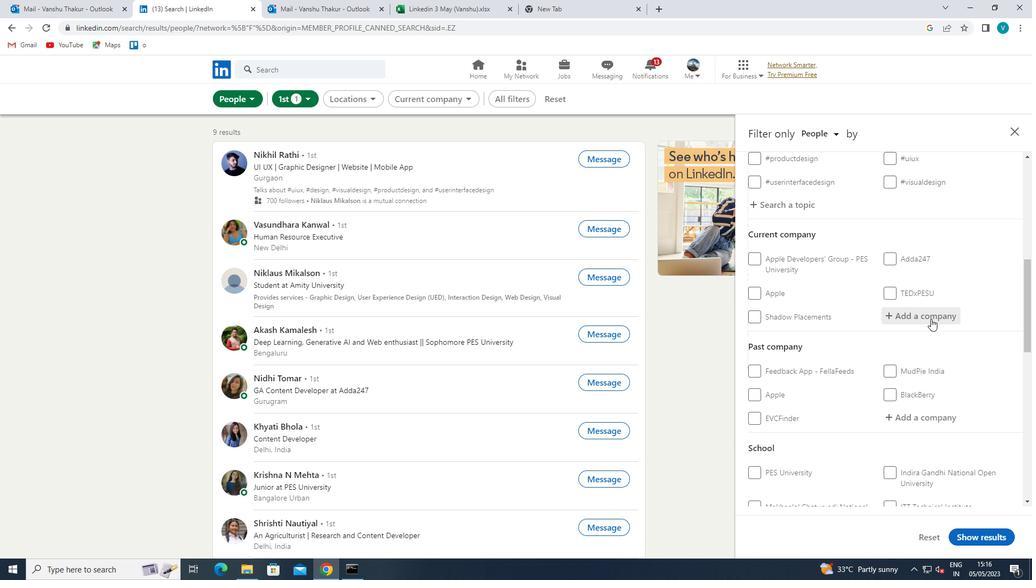 
Action: Mouse moved to (931, 319)
Screenshot: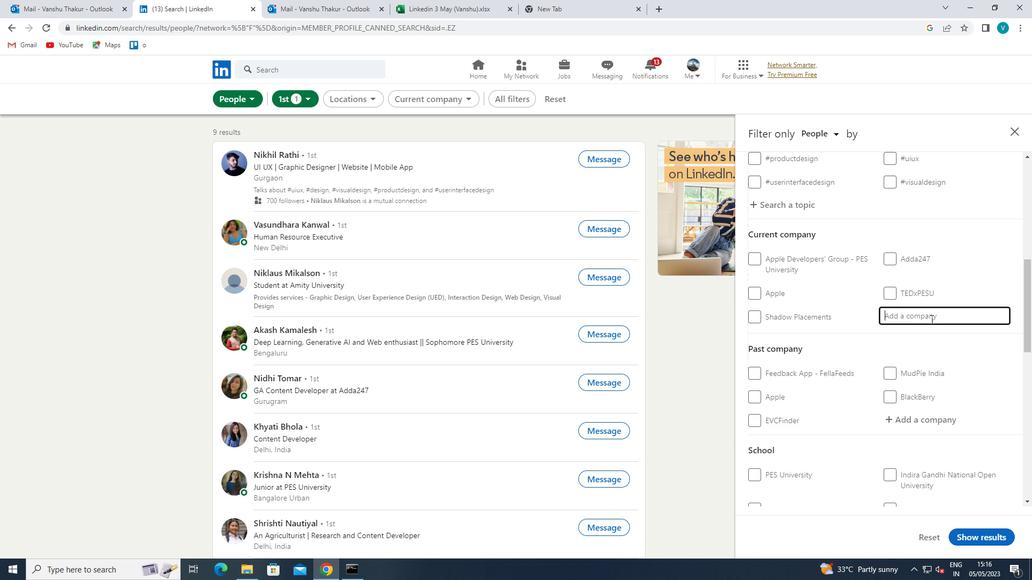 
Action: Key pressed <Key.shift>LORVEN
Screenshot: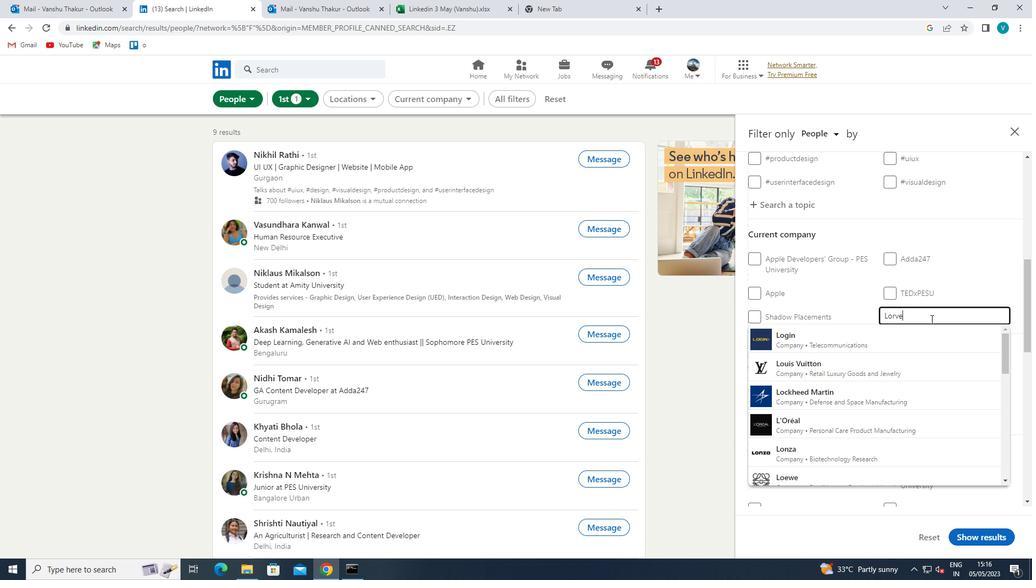 
Action: Mouse moved to (920, 337)
Screenshot: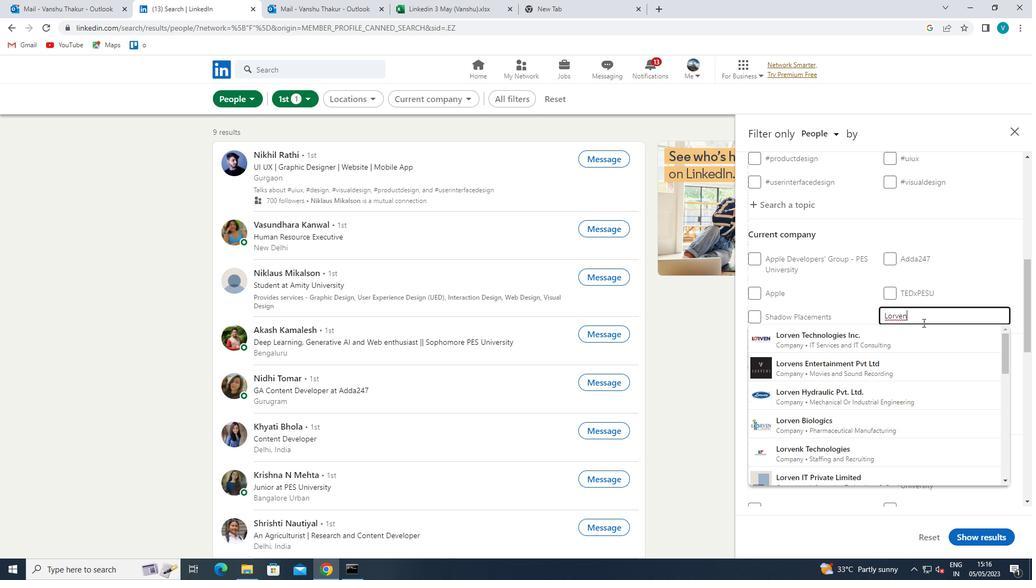 
Action: Mouse pressed left at (920, 337)
Screenshot: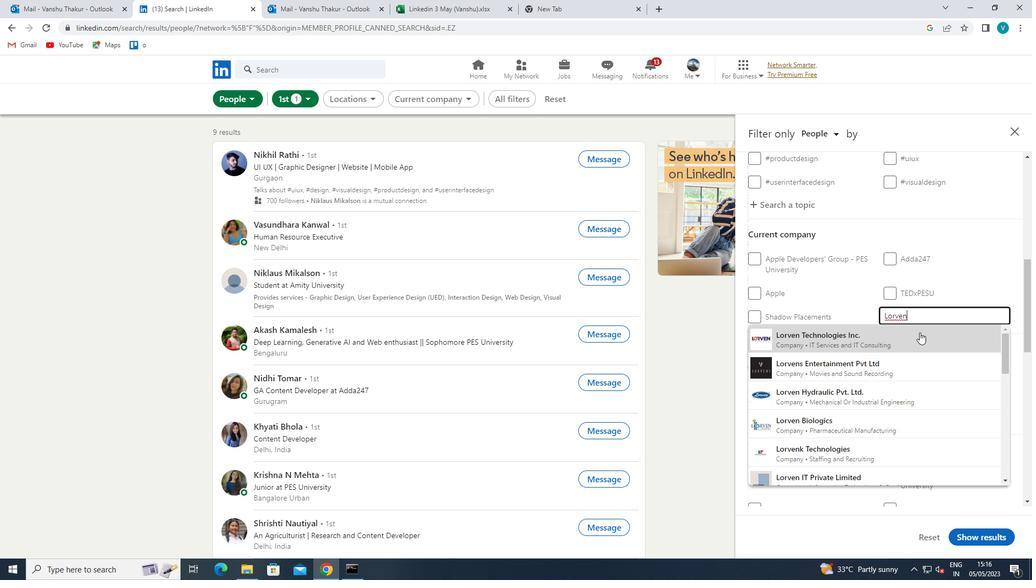 
Action: Mouse moved to (920, 338)
Screenshot: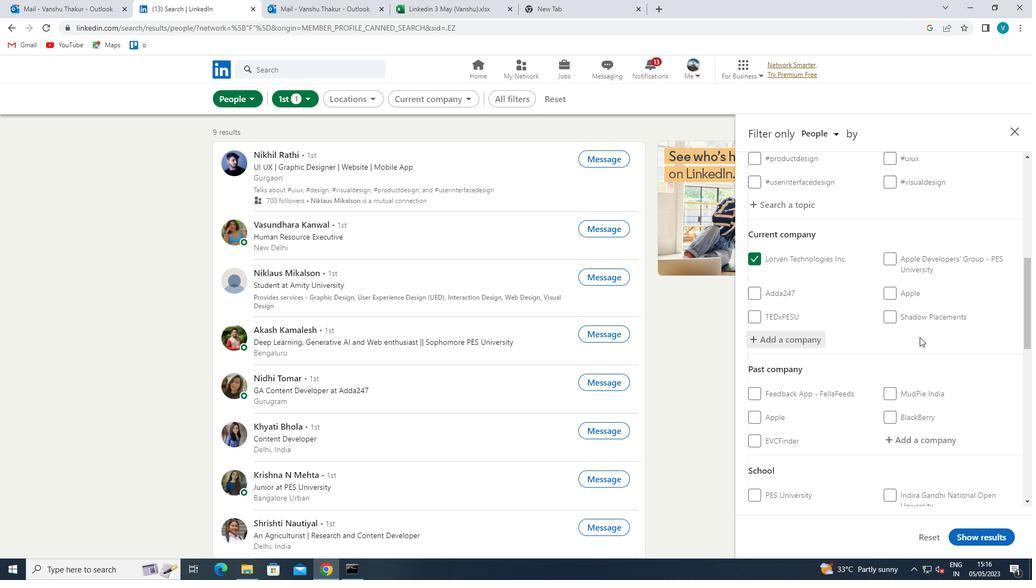 
Action: Mouse scrolled (920, 337) with delta (0, 0)
Screenshot: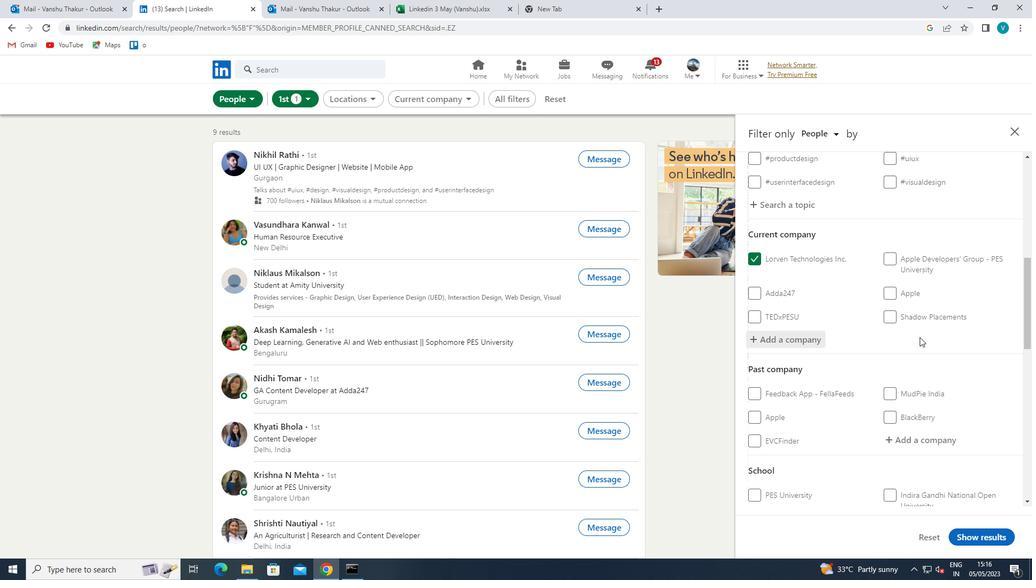 
Action: Mouse moved to (920, 340)
Screenshot: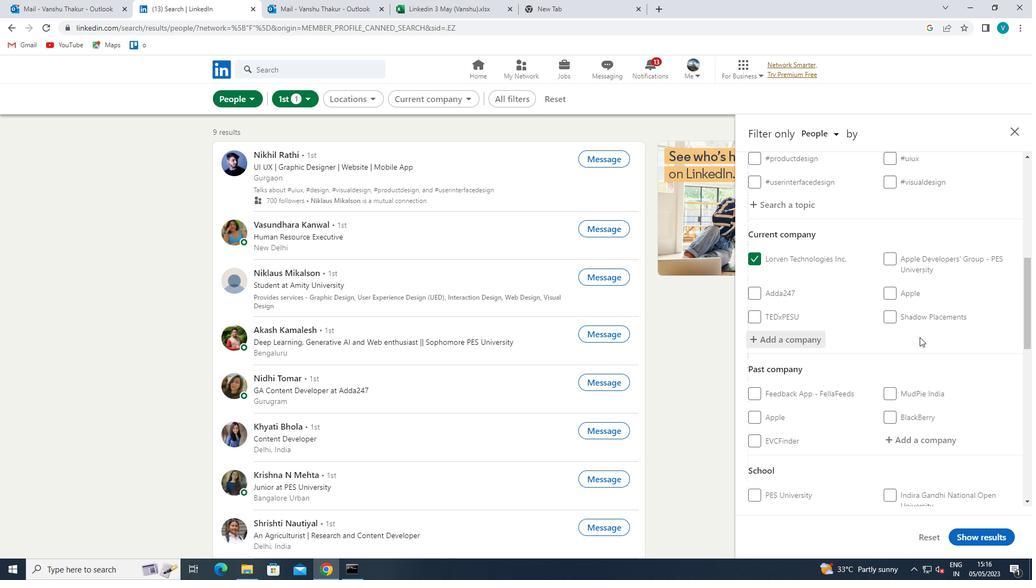 
Action: Mouse scrolled (920, 339) with delta (0, 0)
Screenshot: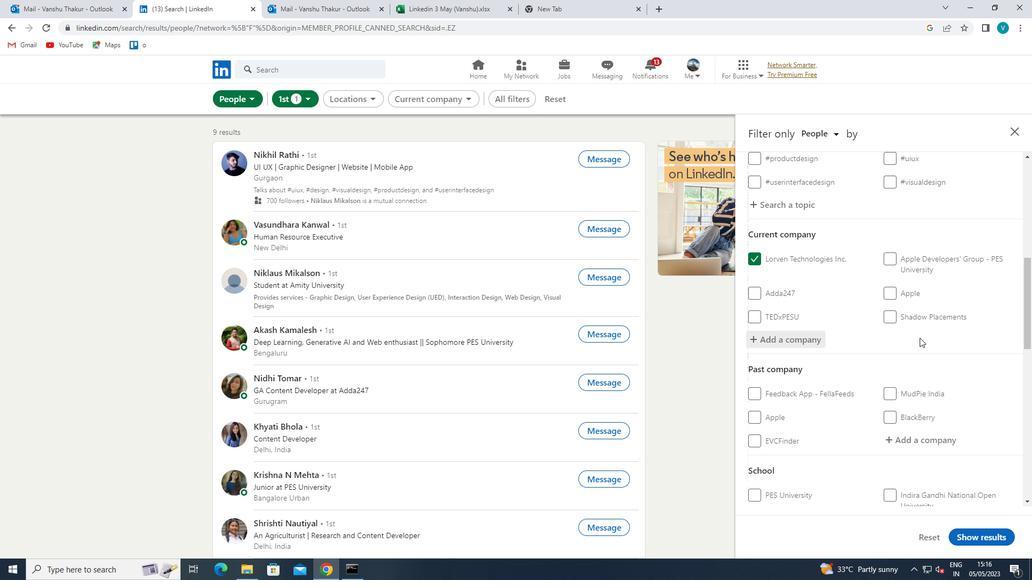 
Action: Mouse moved to (920, 341)
Screenshot: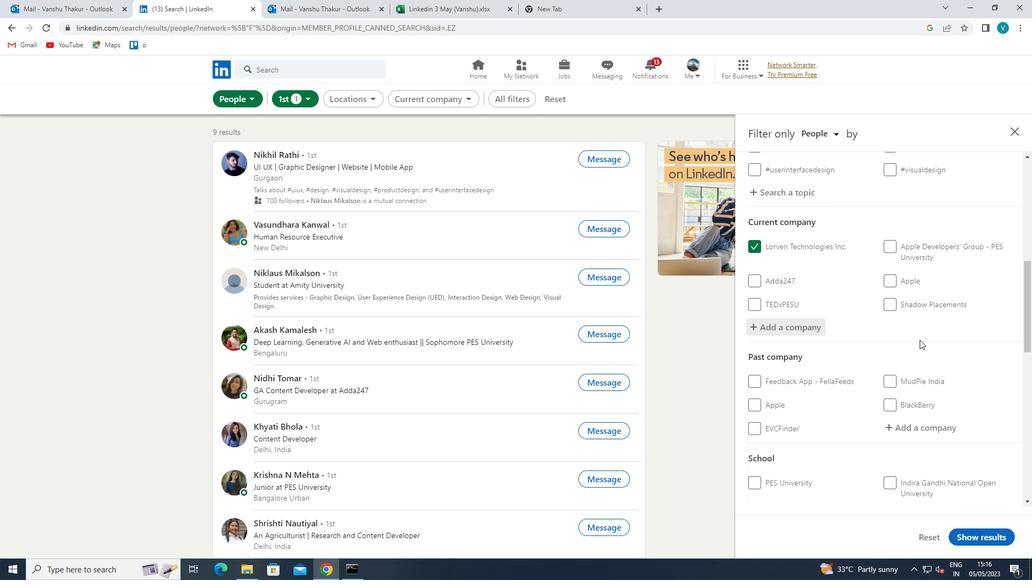 
Action: Mouse scrolled (920, 340) with delta (0, 0)
Screenshot: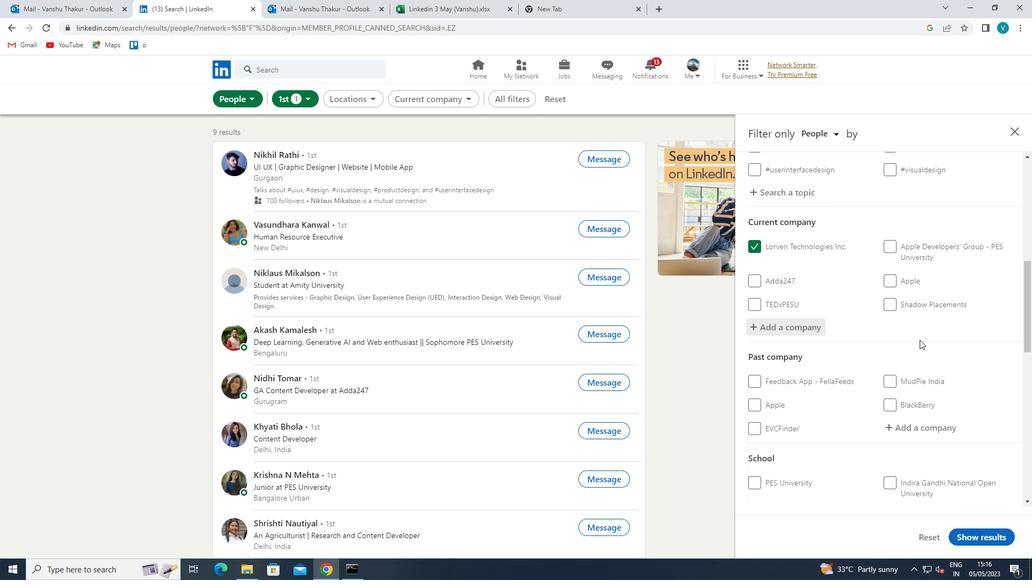
Action: Mouse moved to (920, 342)
Screenshot: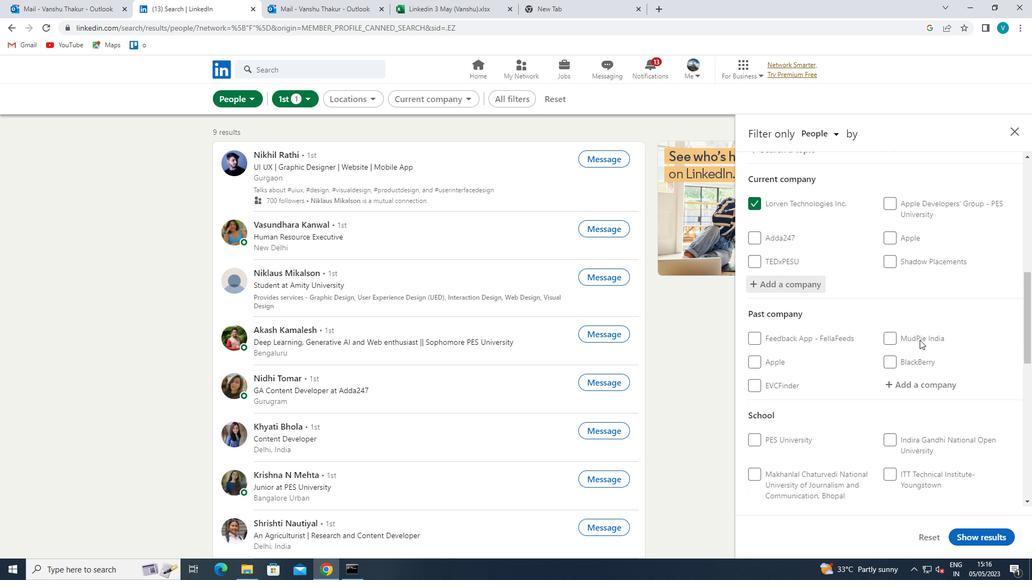 
Action: Mouse scrolled (920, 342) with delta (0, 0)
Screenshot: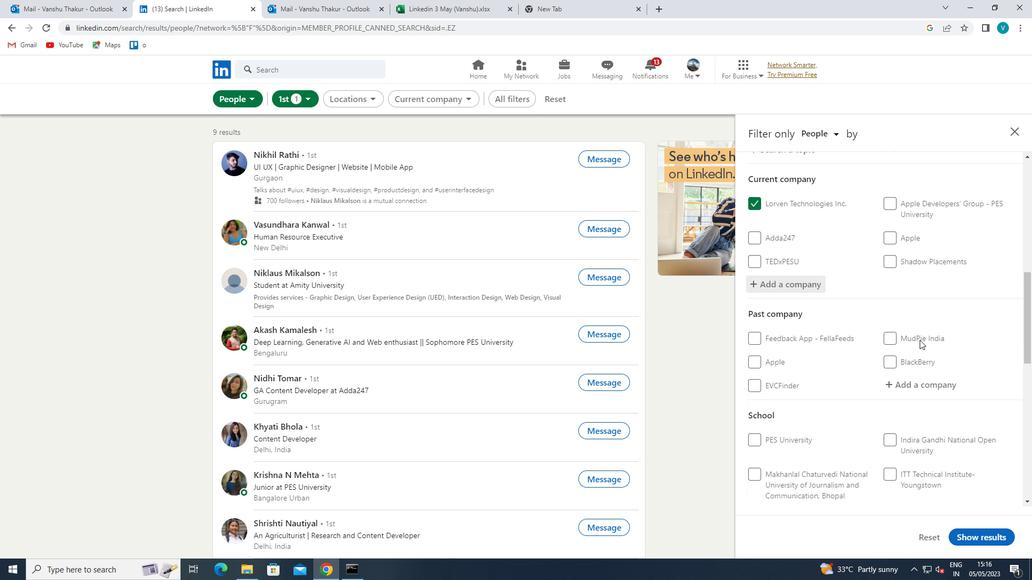 
Action: Mouse moved to (919, 362)
Screenshot: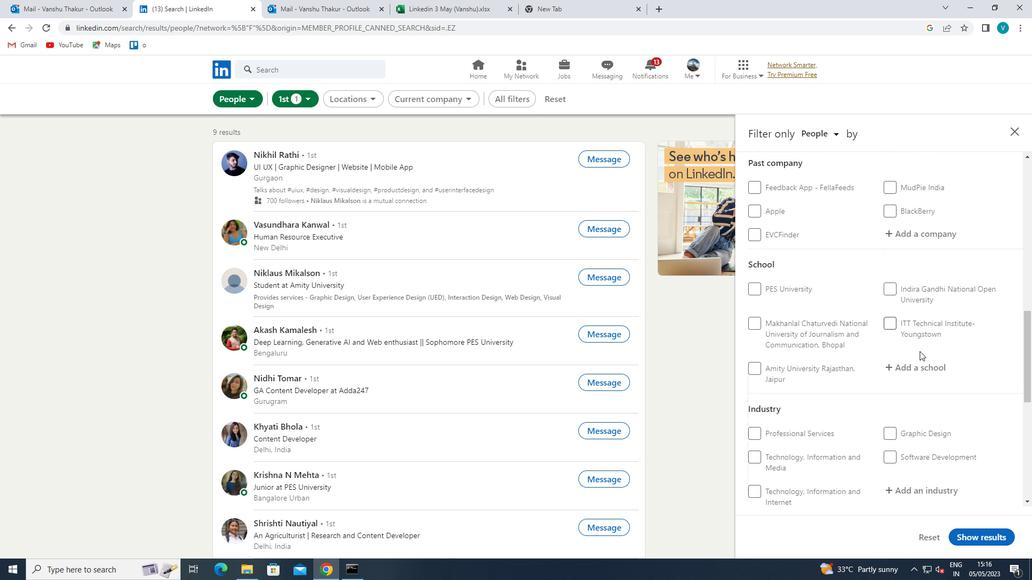 
Action: Mouse pressed left at (919, 362)
Screenshot: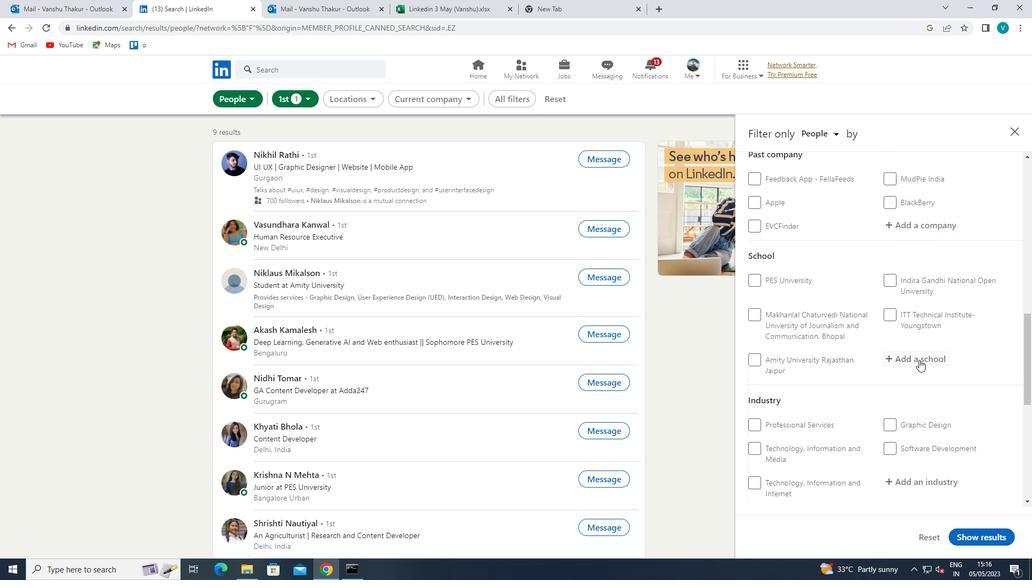 
Action: Mouse moved to (923, 360)
Screenshot: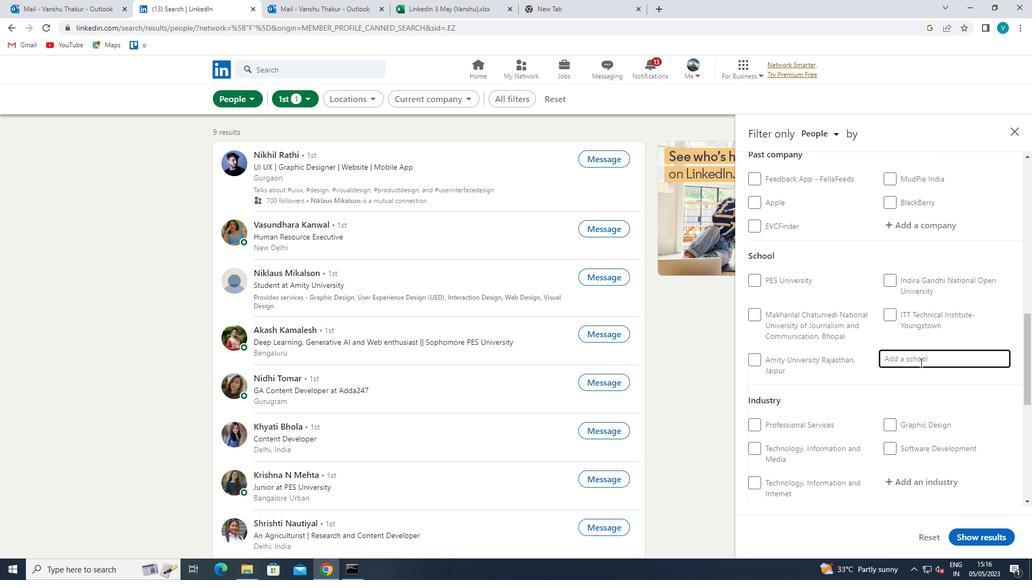 
Action: Key pressed <Key.shift><Key.shift>NAGINDAS
Screenshot: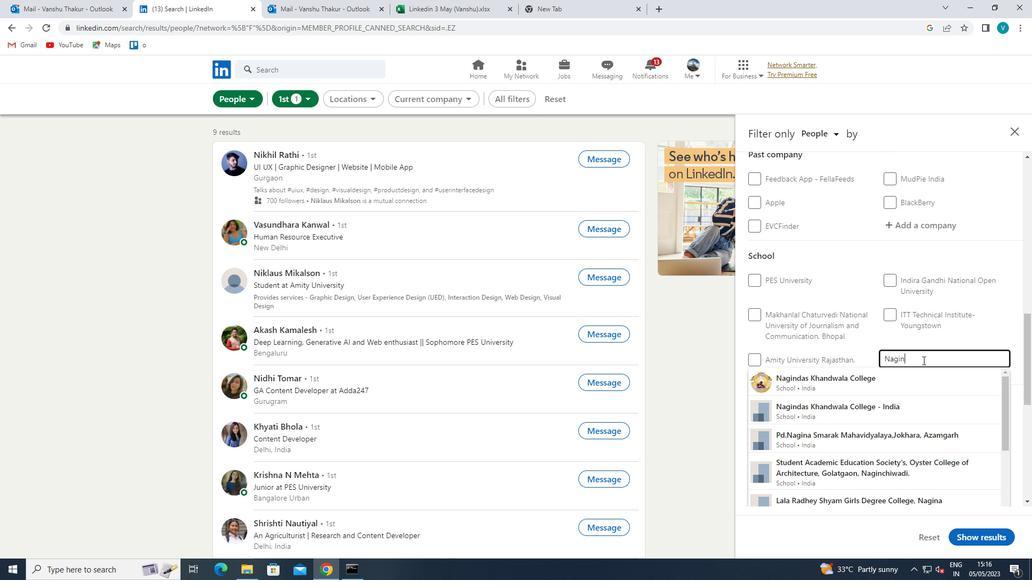 
Action: Mouse moved to (909, 371)
Screenshot: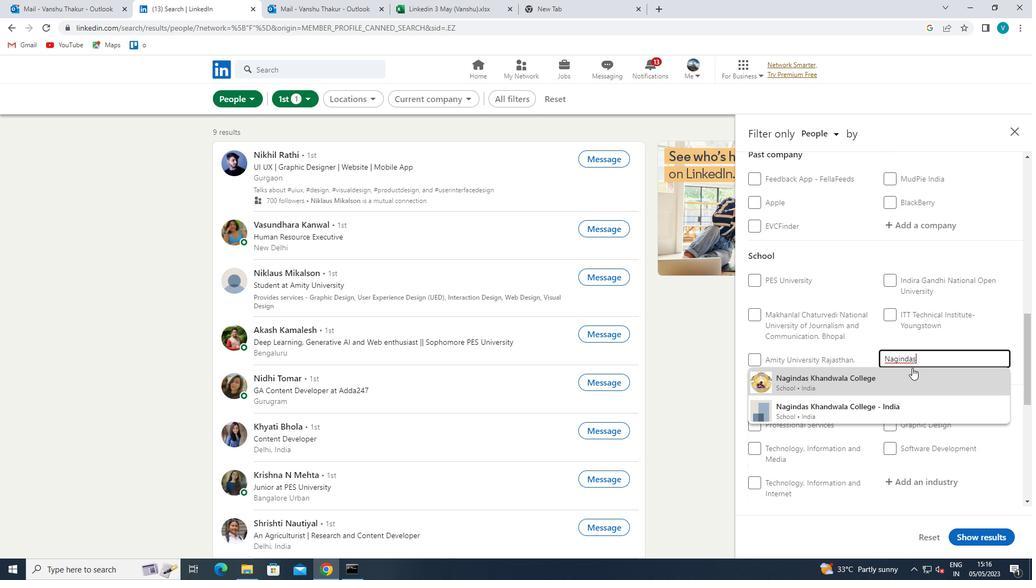 
Action: Mouse pressed left at (909, 371)
Screenshot: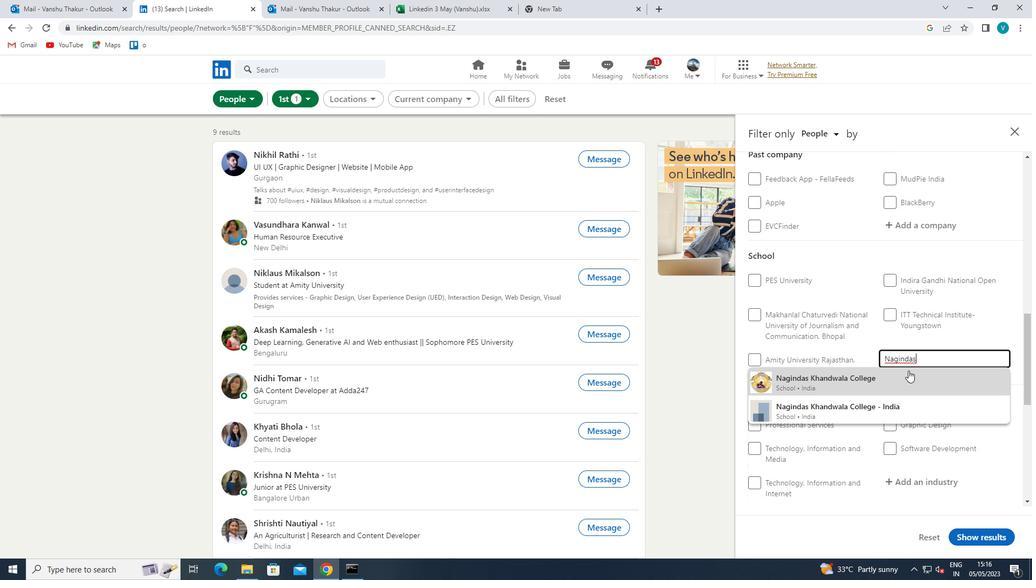 
Action: Mouse moved to (909, 371)
Screenshot: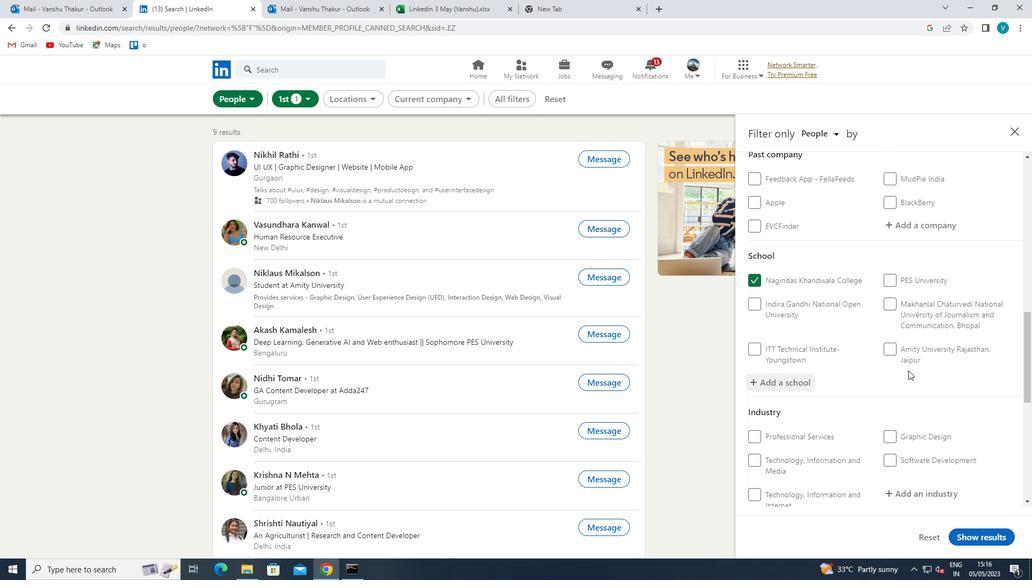 
Action: Mouse scrolled (909, 370) with delta (0, 0)
Screenshot: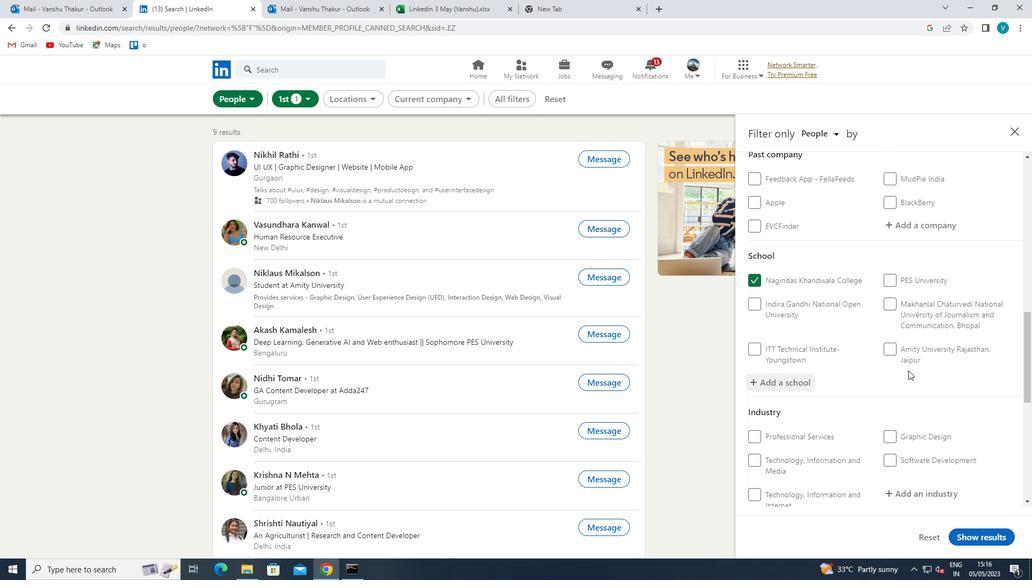 
Action: Mouse moved to (908, 371)
Screenshot: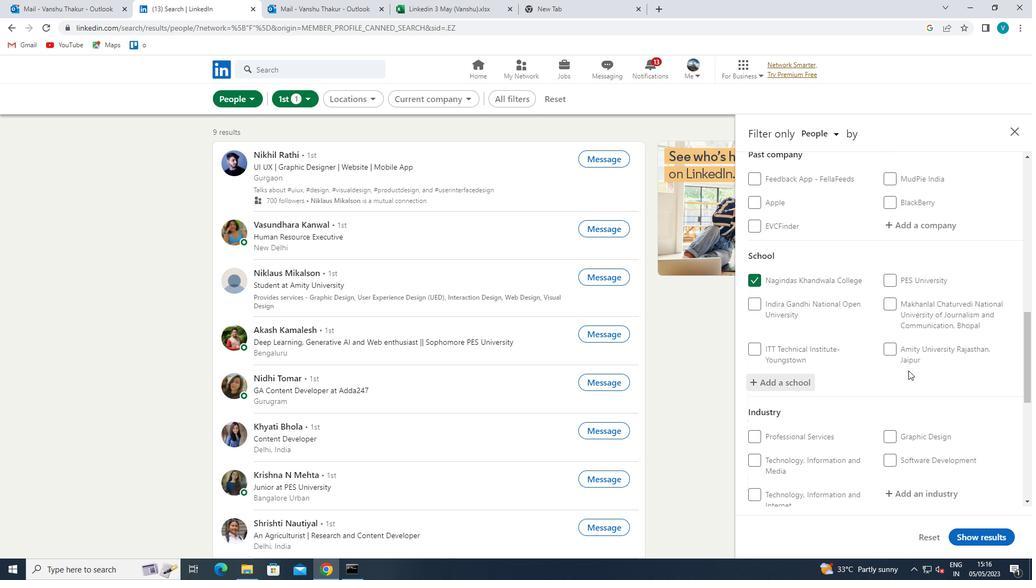 
Action: Mouse scrolled (908, 370) with delta (0, 0)
Screenshot: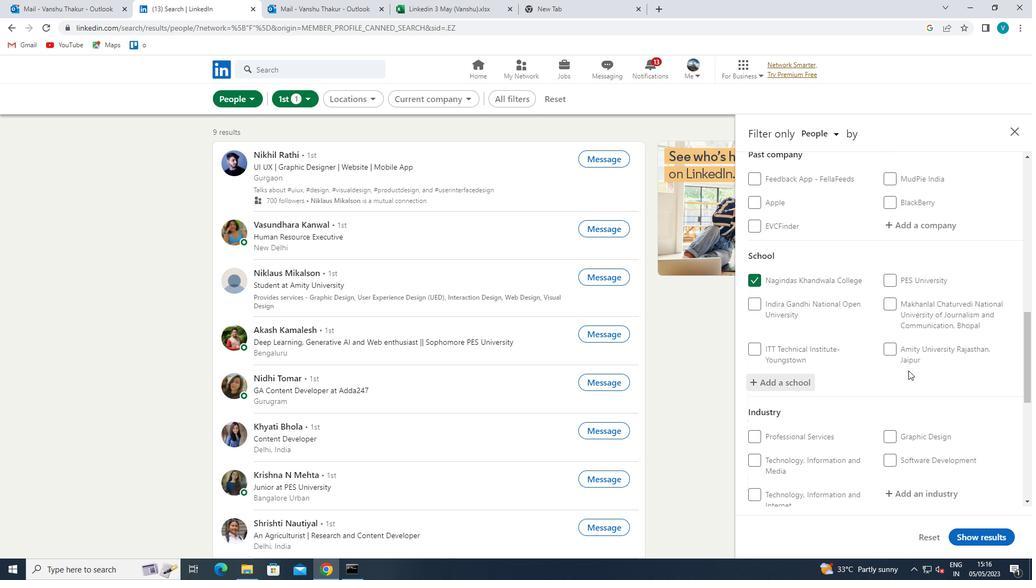 
Action: Mouse moved to (908, 371)
Screenshot: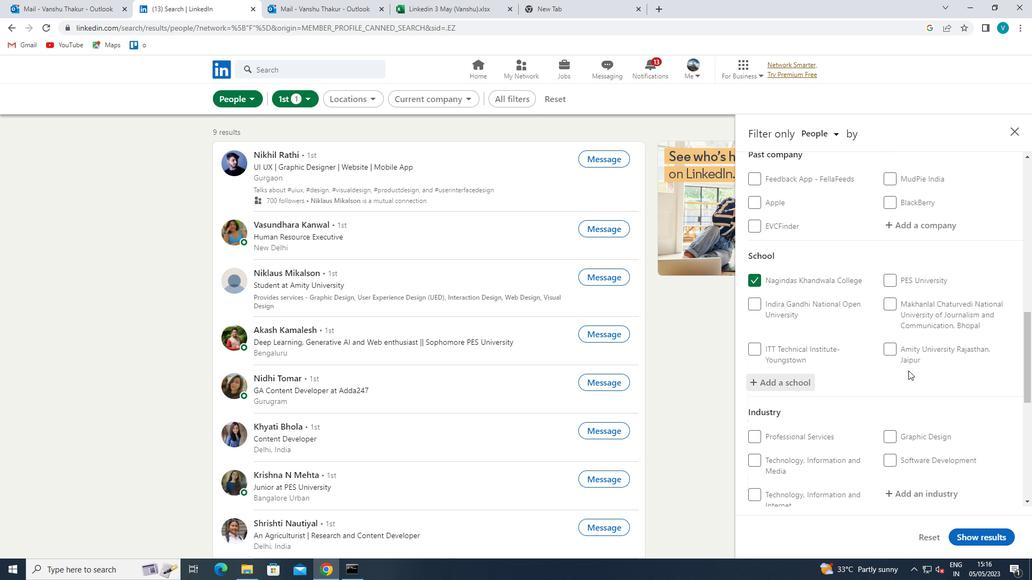 
Action: Mouse scrolled (908, 370) with delta (0, 0)
Screenshot: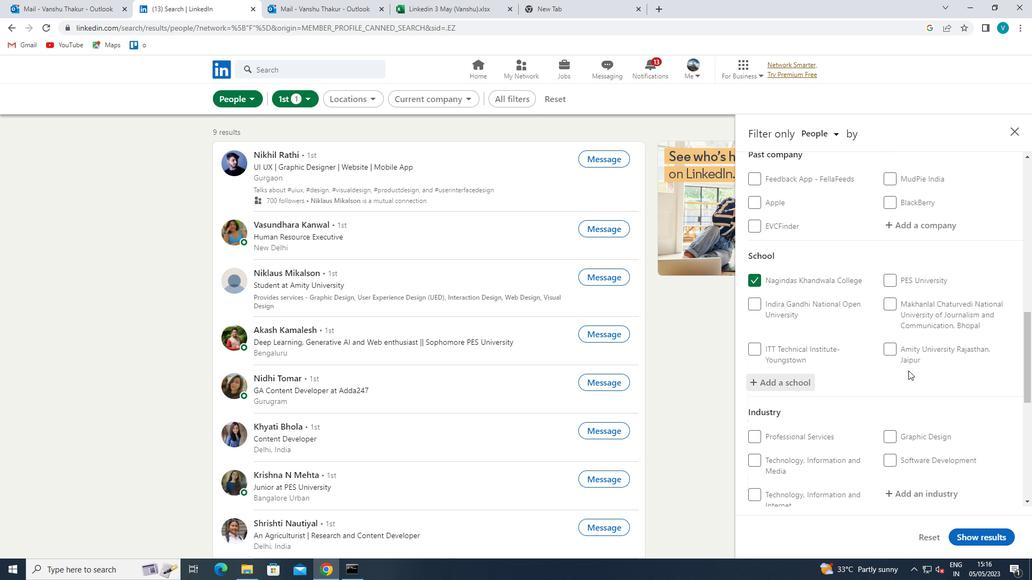 
Action: Mouse moved to (935, 338)
Screenshot: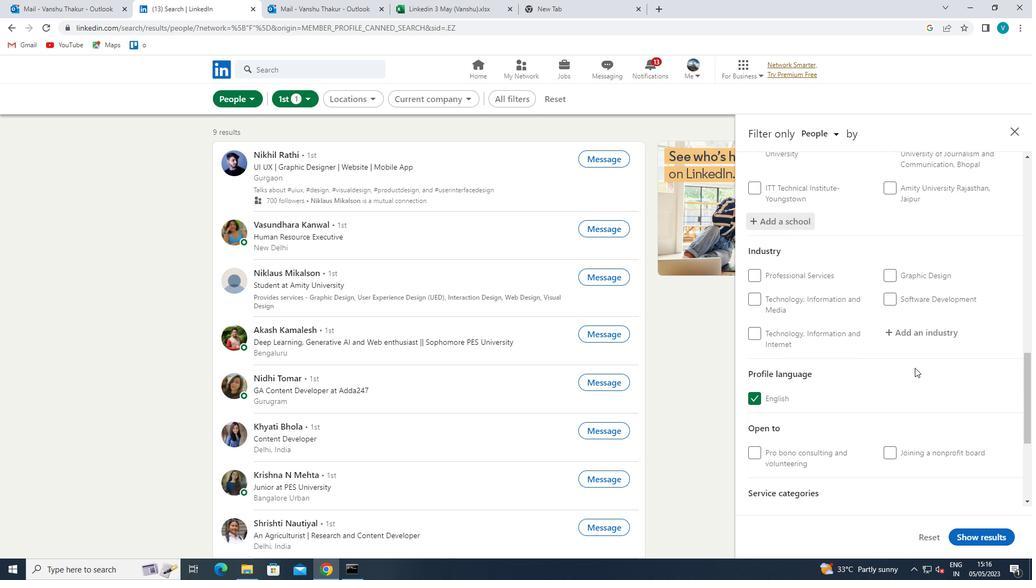 
Action: Mouse pressed left at (935, 338)
Screenshot: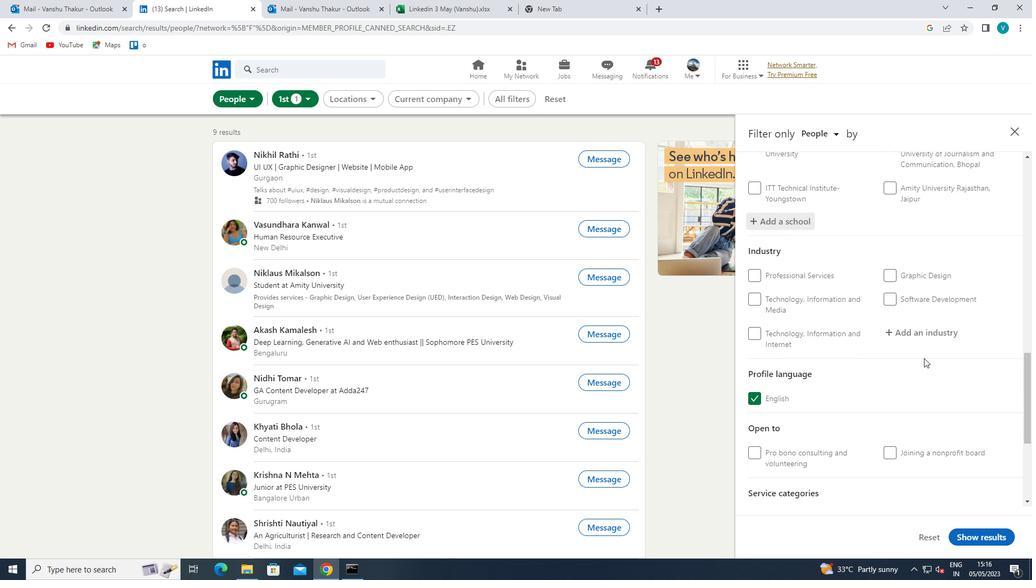 
Action: Key pressed <Key.shift>INTERNET<Key.space>
Screenshot: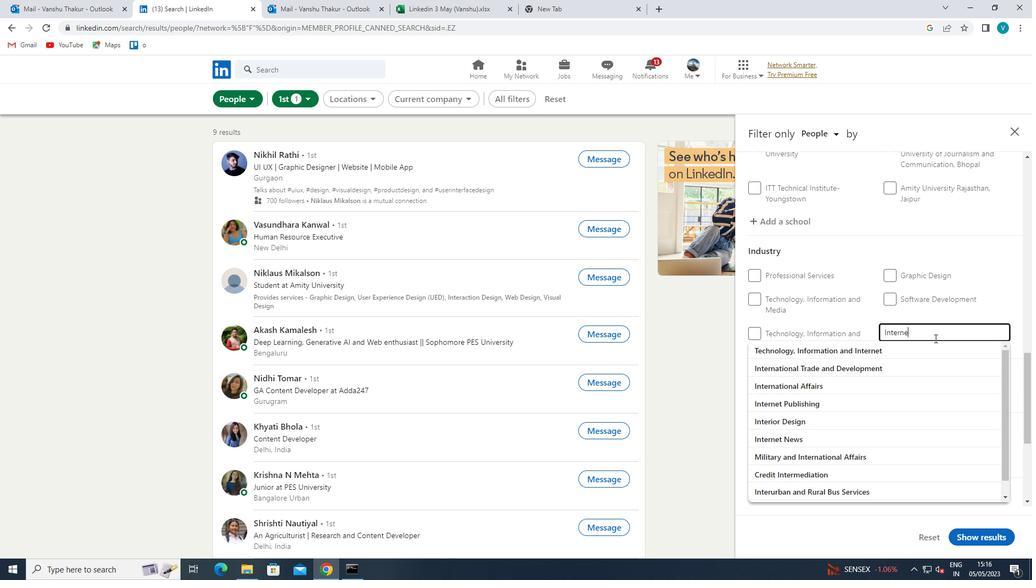 
Action: Mouse moved to (881, 399)
Screenshot: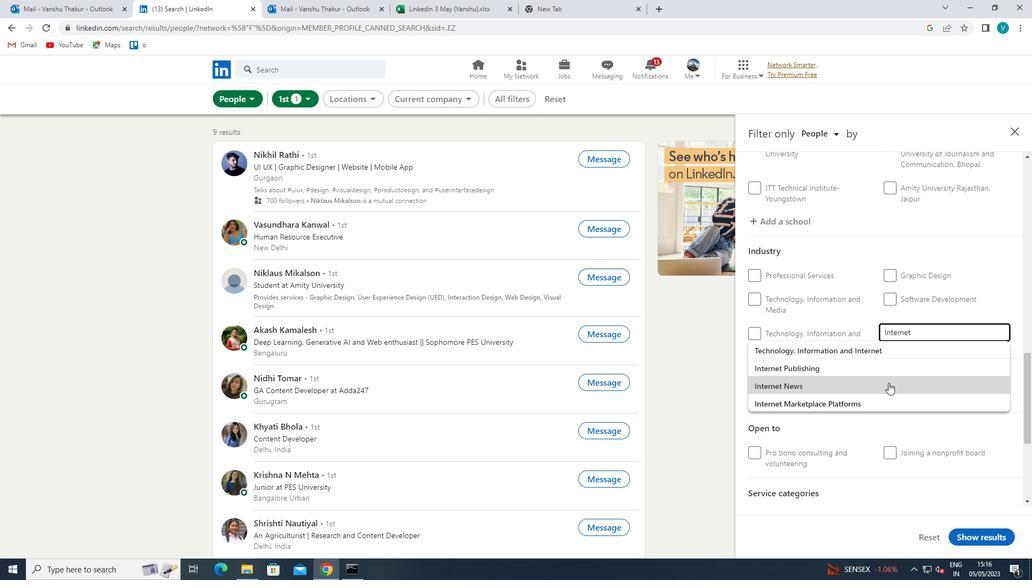 
Action: Mouse pressed left at (881, 399)
Screenshot: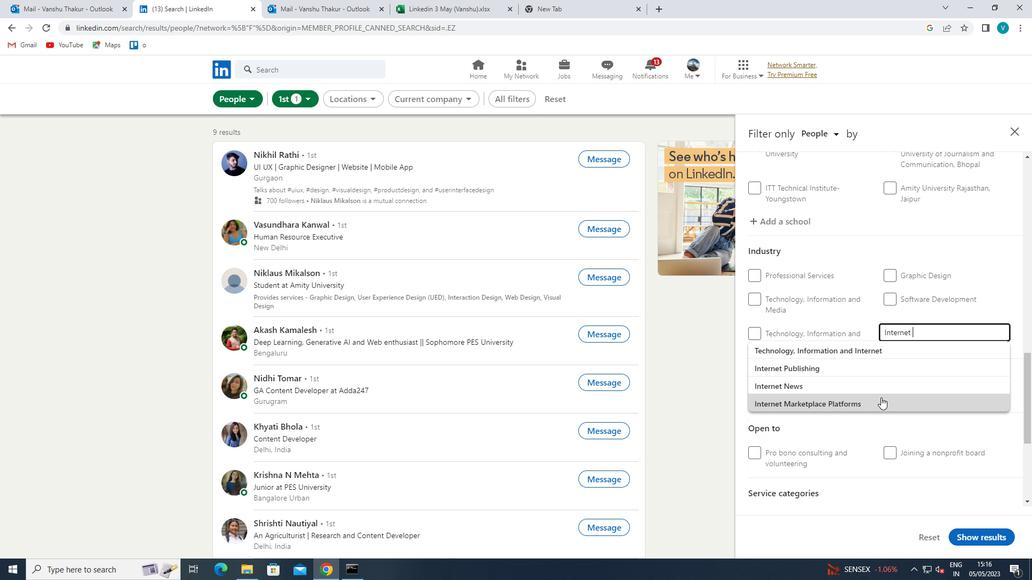 
Action: Mouse moved to (885, 397)
Screenshot: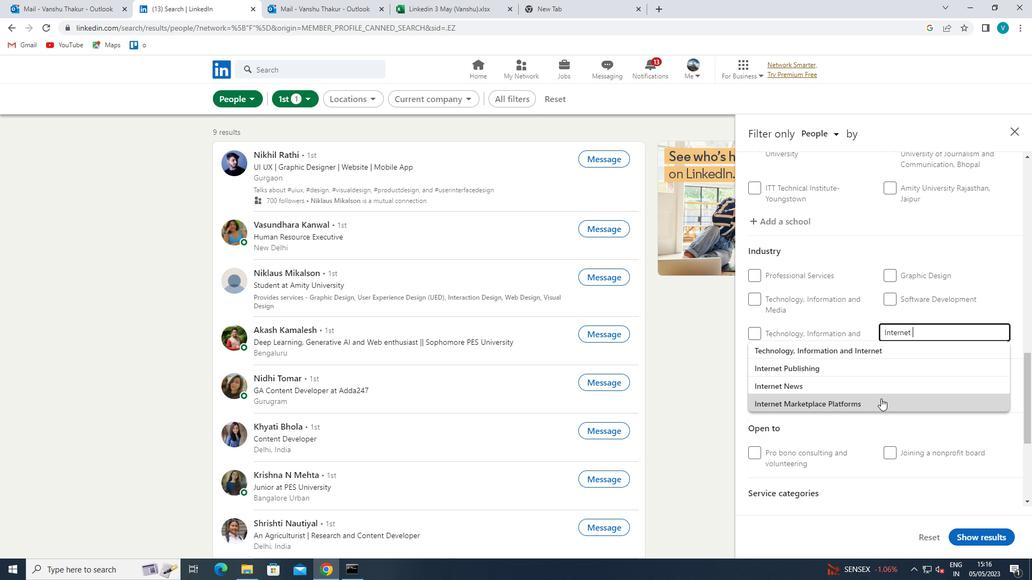 
Action: Mouse scrolled (885, 396) with delta (0, 0)
Screenshot: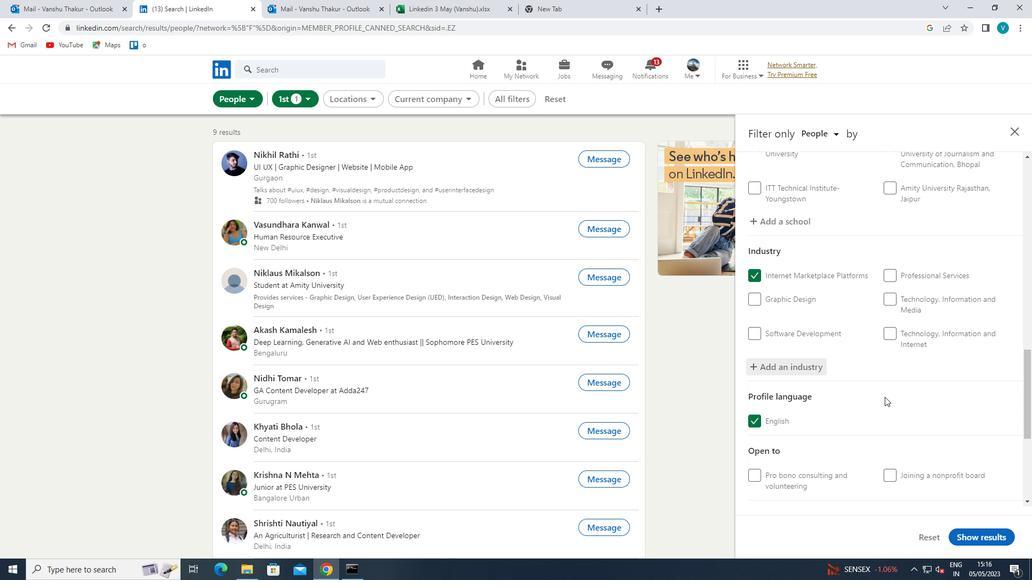 
Action: Mouse scrolled (885, 396) with delta (0, 0)
Screenshot: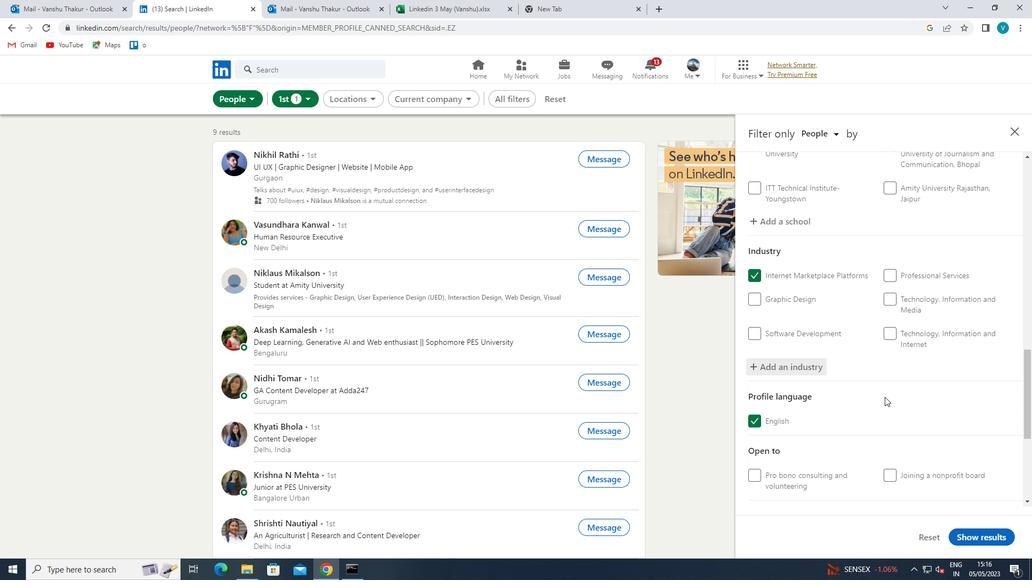 
Action: Mouse scrolled (885, 396) with delta (0, 0)
Screenshot: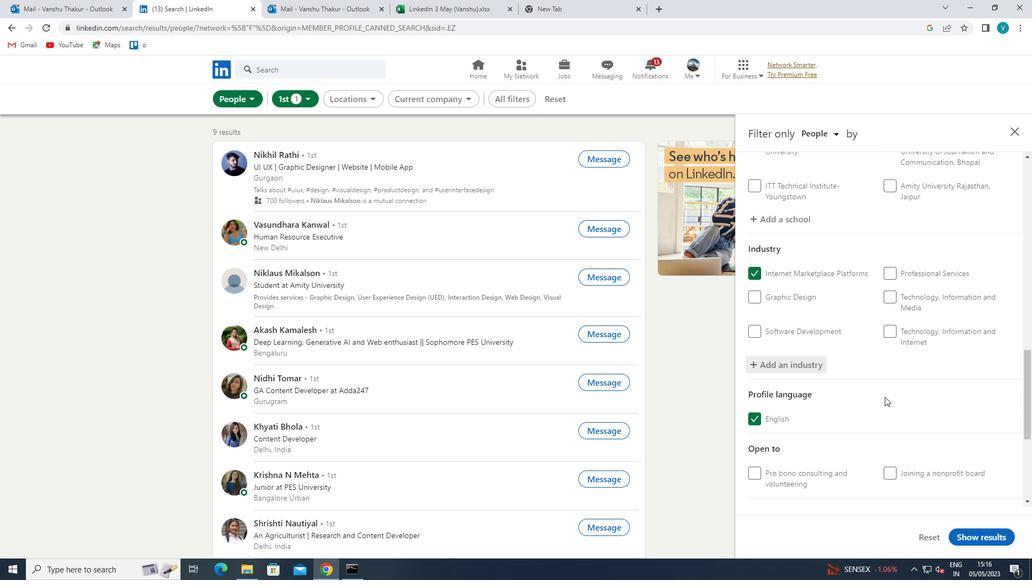 
Action: Mouse scrolled (885, 396) with delta (0, 0)
Screenshot: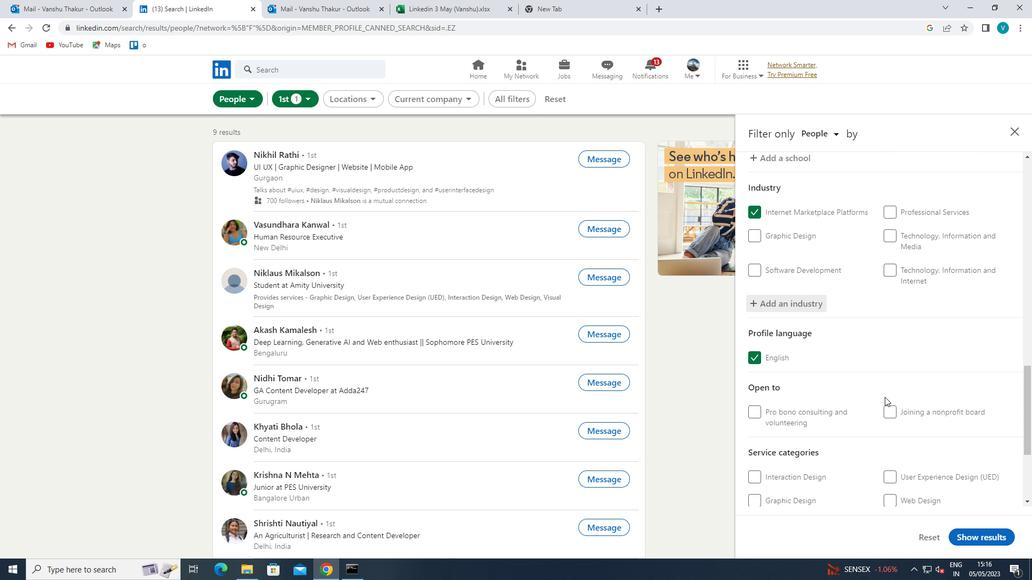 
Action: Mouse moved to (904, 367)
Screenshot: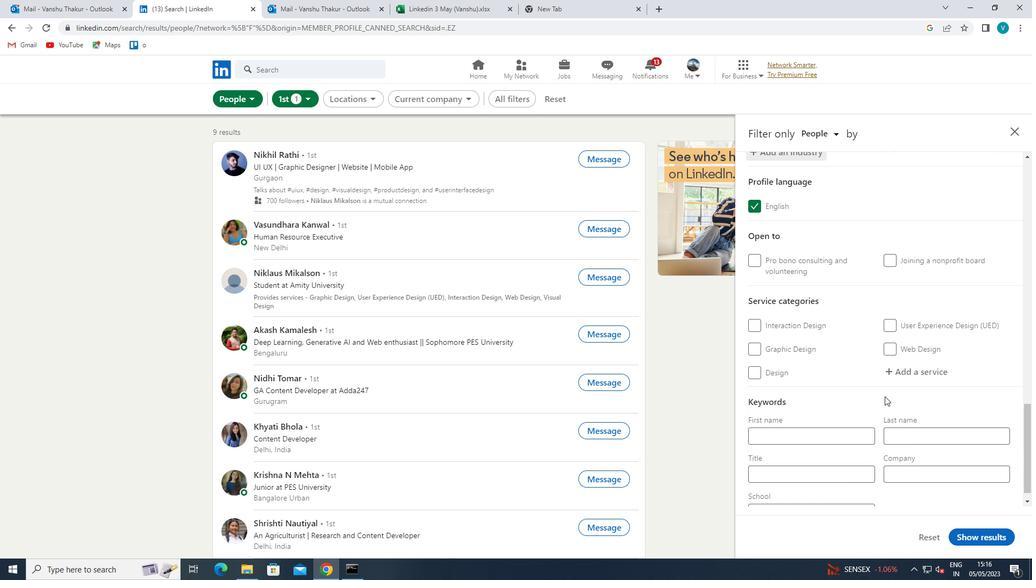 
Action: Mouse pressed left at (904, 367)
Screenshot: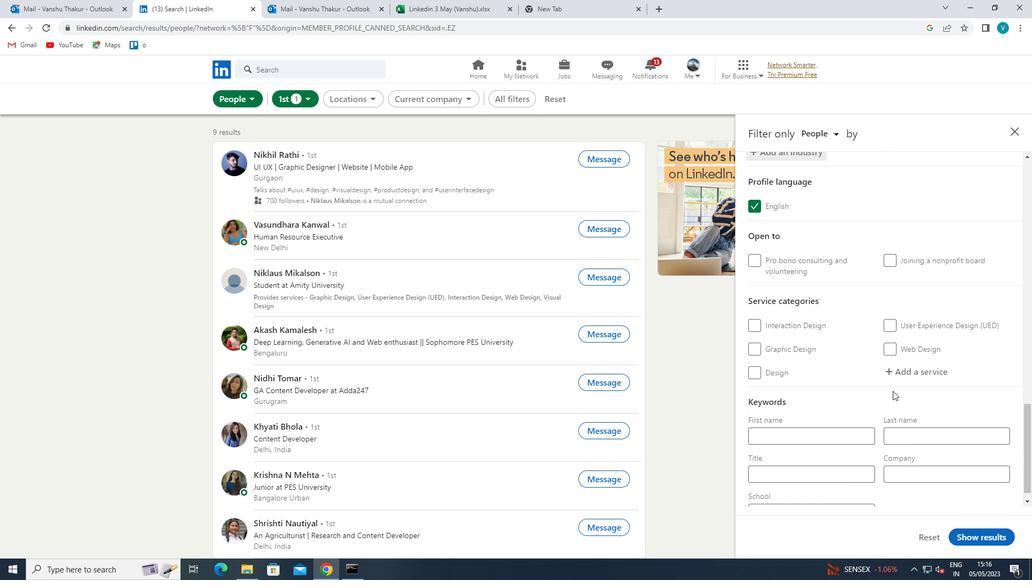 
Action: Mouse moved to (904, 367)
Screenshot: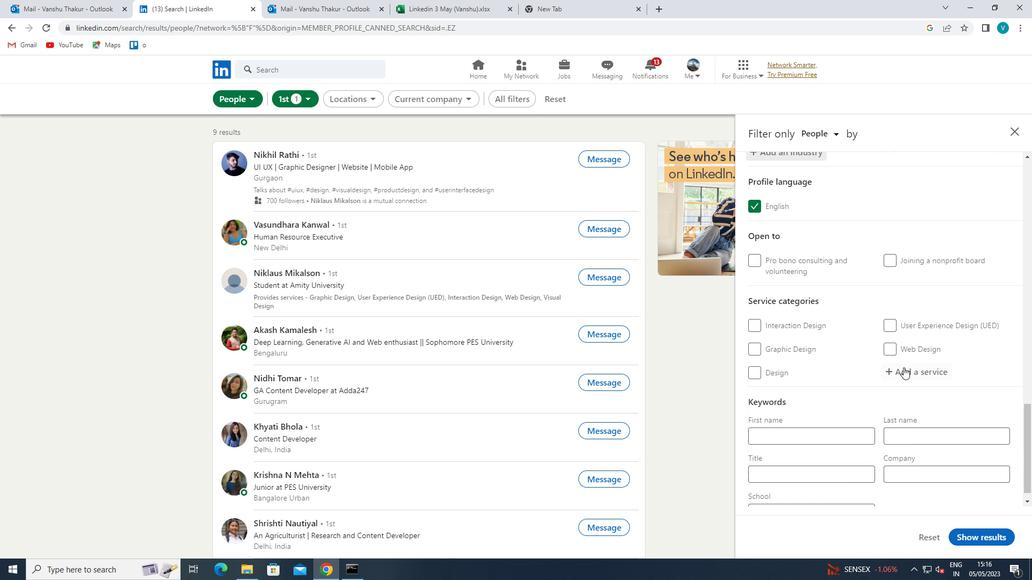 
Action: Key pressed <Key.shift>PUBLIC<Key.space>
Screenshot: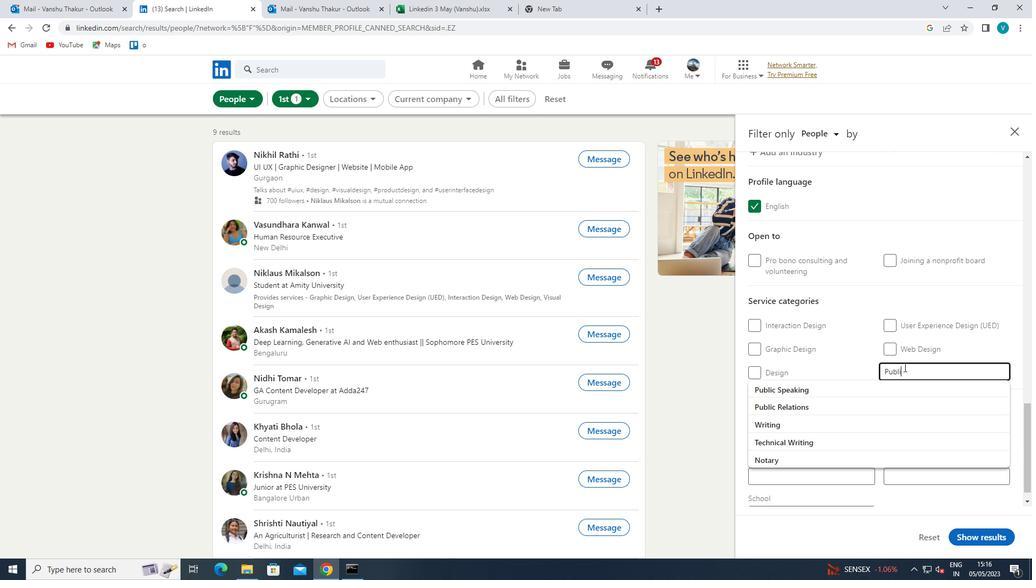 
Action: Mouse moved to (869, 406)
Screenshot: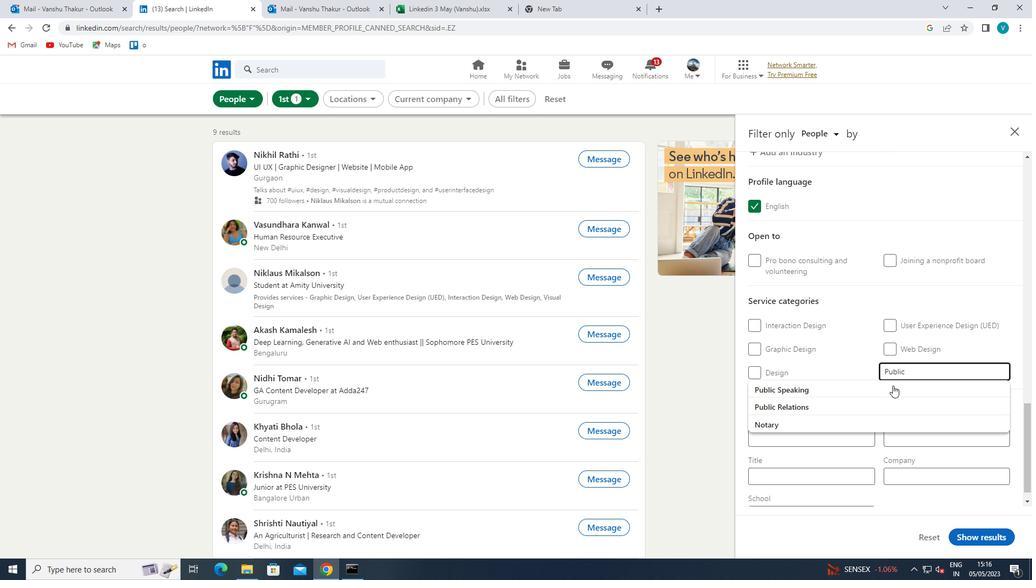 
Action: Mouse pressed left at (869, 406)
Screenshot: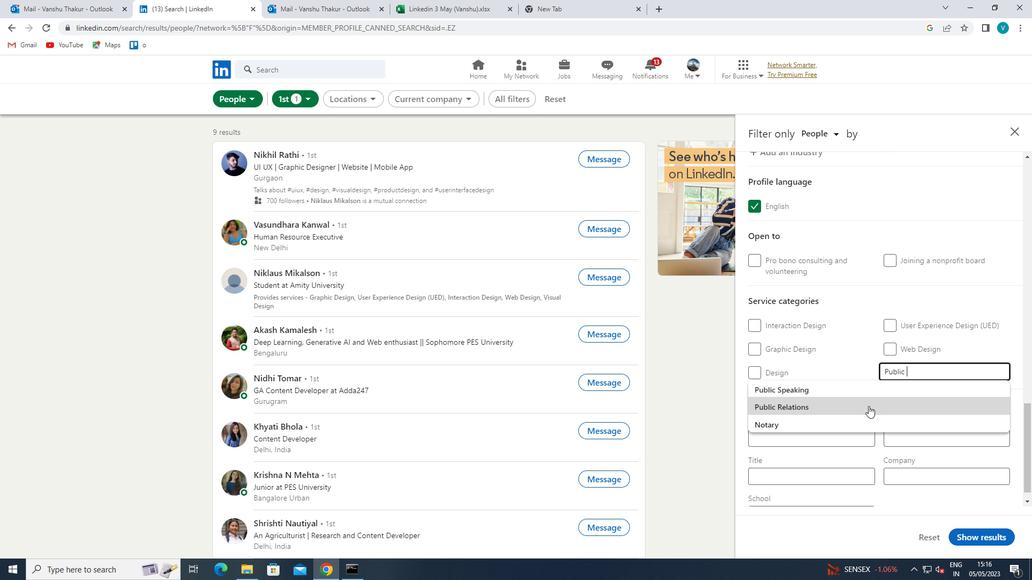 
Action: Mouse scrolled (869, 406) with delta (0, 0)
Screenshot: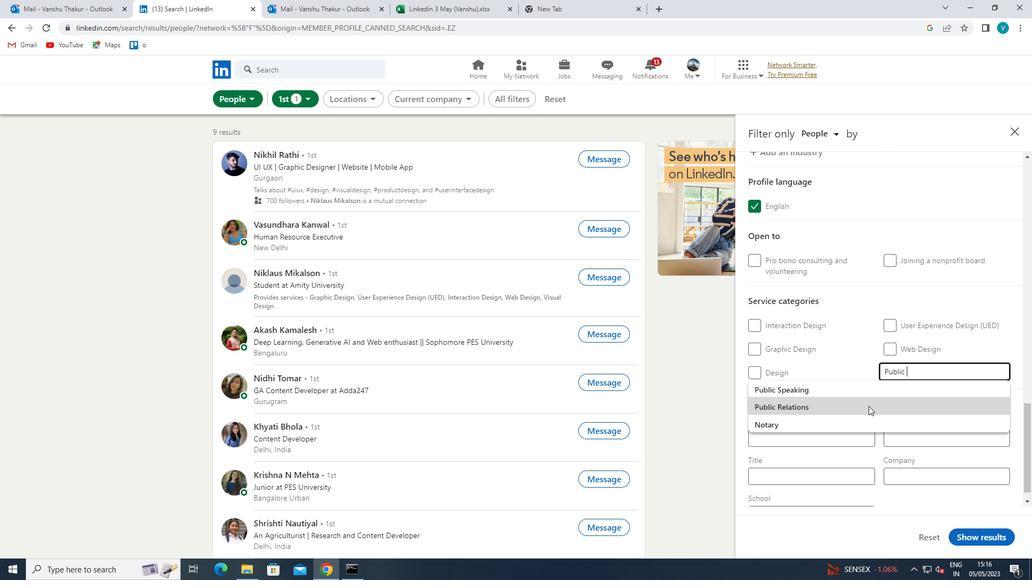 
Action: Mouse moved to (868, 406)
Screenshot: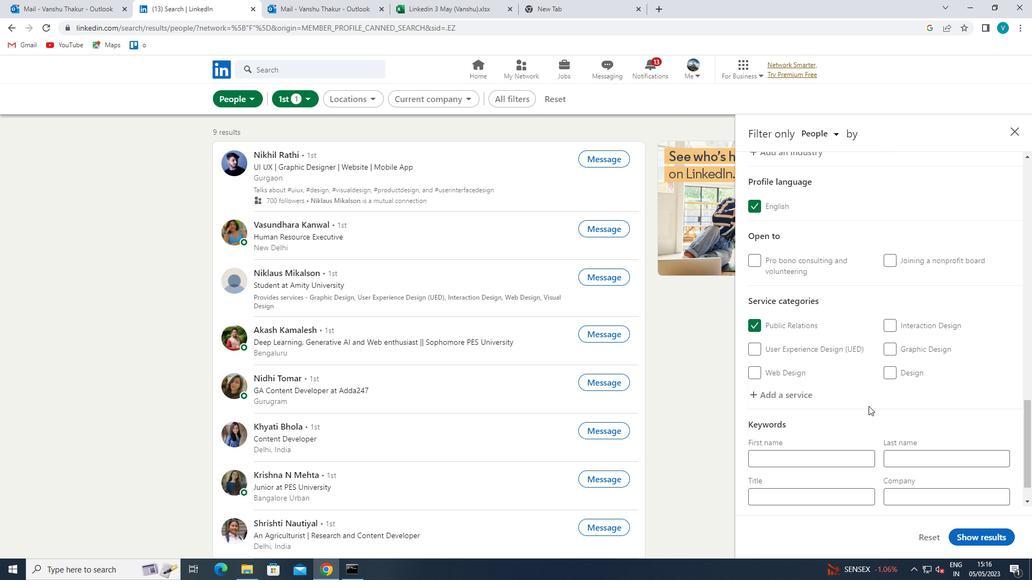 
Action: Mouse scrolled (868, 406) with delta (0, 0)
Screenshot: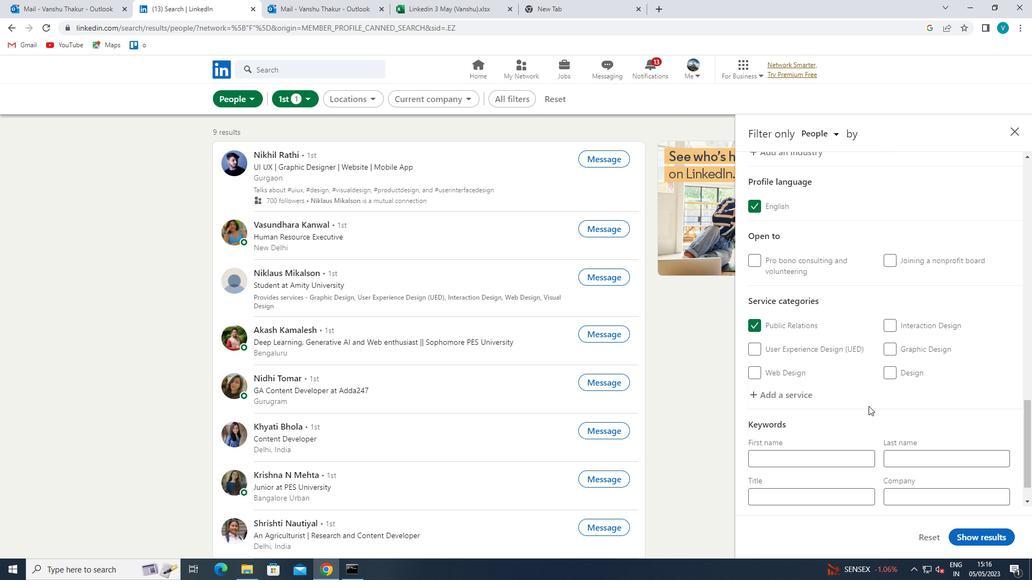 
Action: Mouse moved to (868, 407)
Screenshot: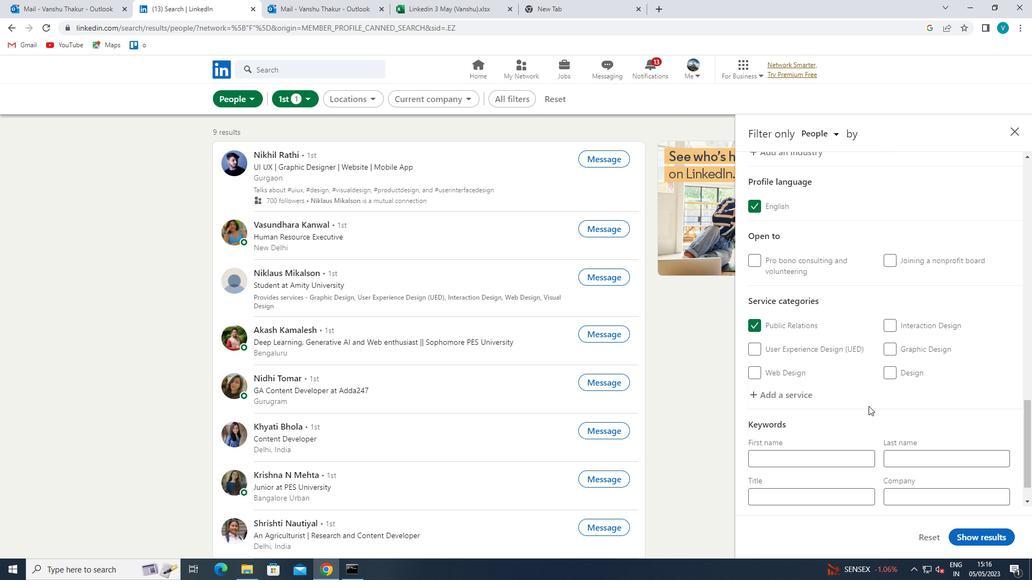 
Action: Mouse scrolled (868, 406) with delta (0, 0)
Screenshot: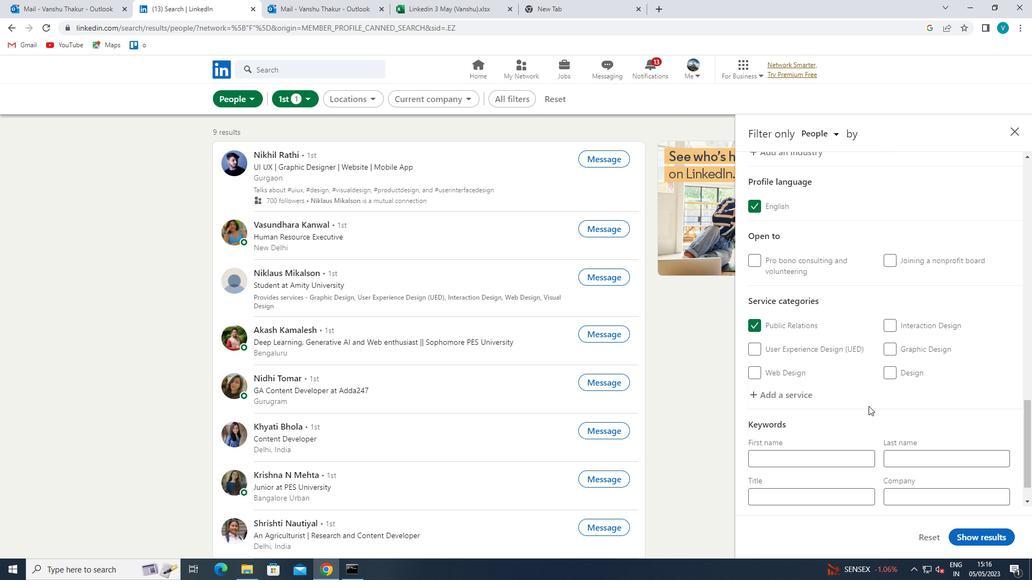 
Action: Mouse moved to (841, 450)
Screenshot: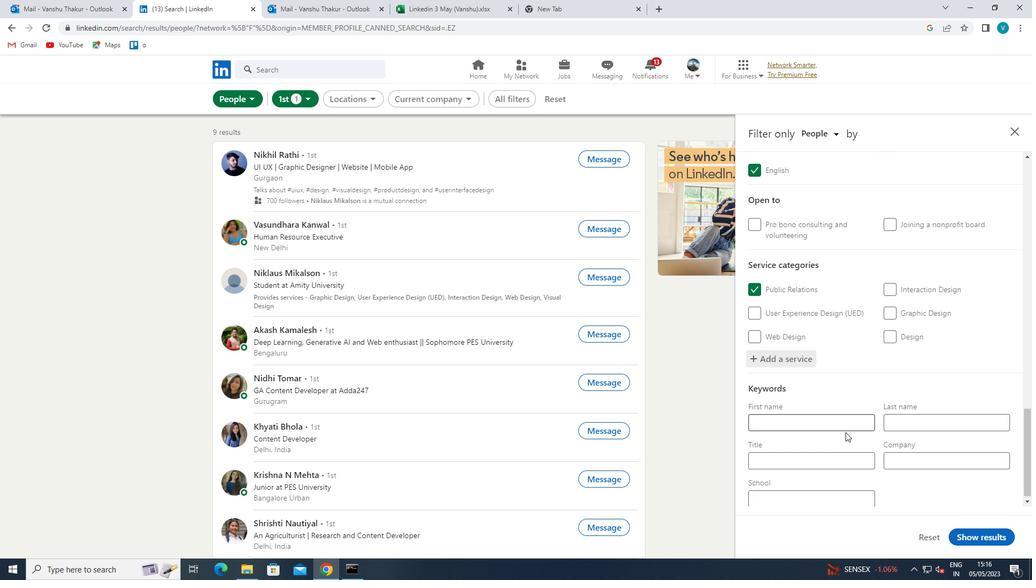 
Action: Mouse pressed left at (841, 450)
Screenshot: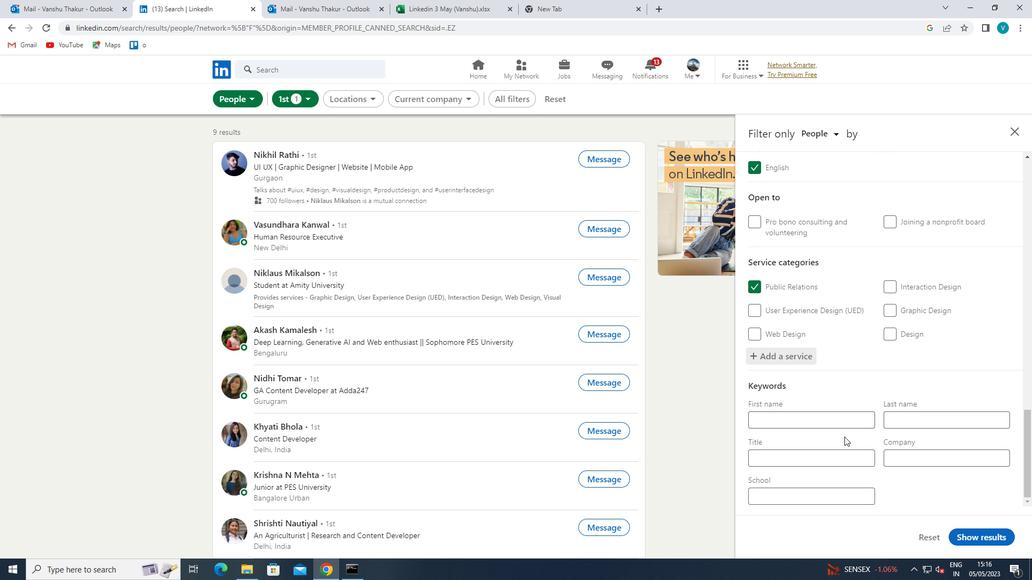
Action: Mouse moved to (846, 449)
Screenshot: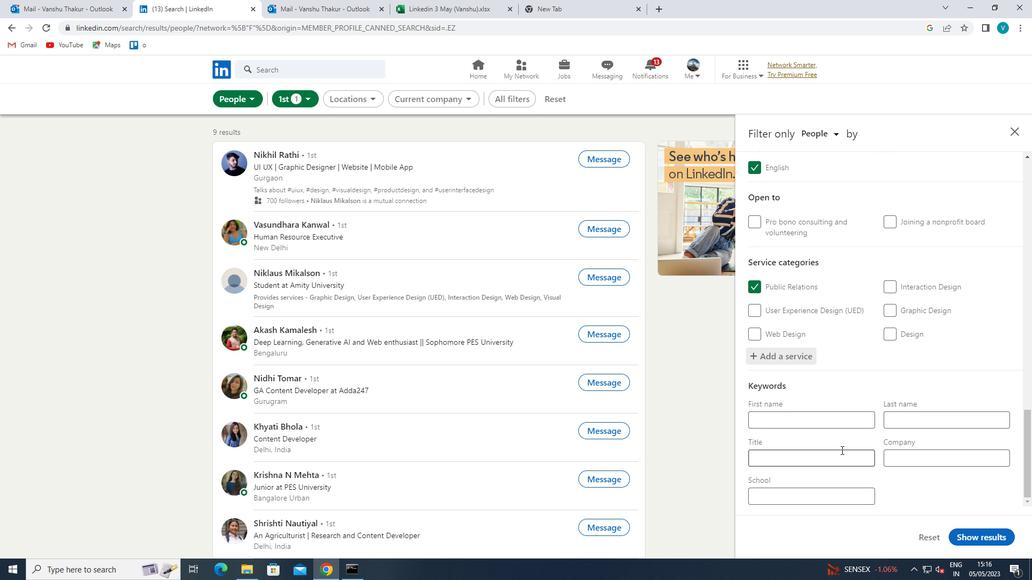 
Action: Key pressed <Key.shift>PUBLIC<Key.space><Key.shift>RELATIONS<Key.space>
Screenshot: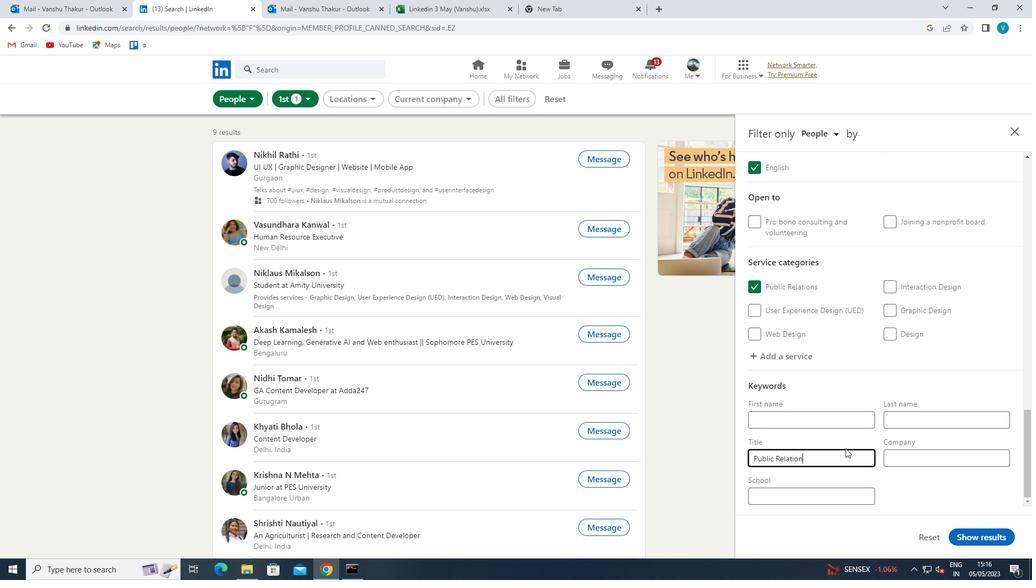 
Action: Mouse moved to (961, 528)
Screenshot: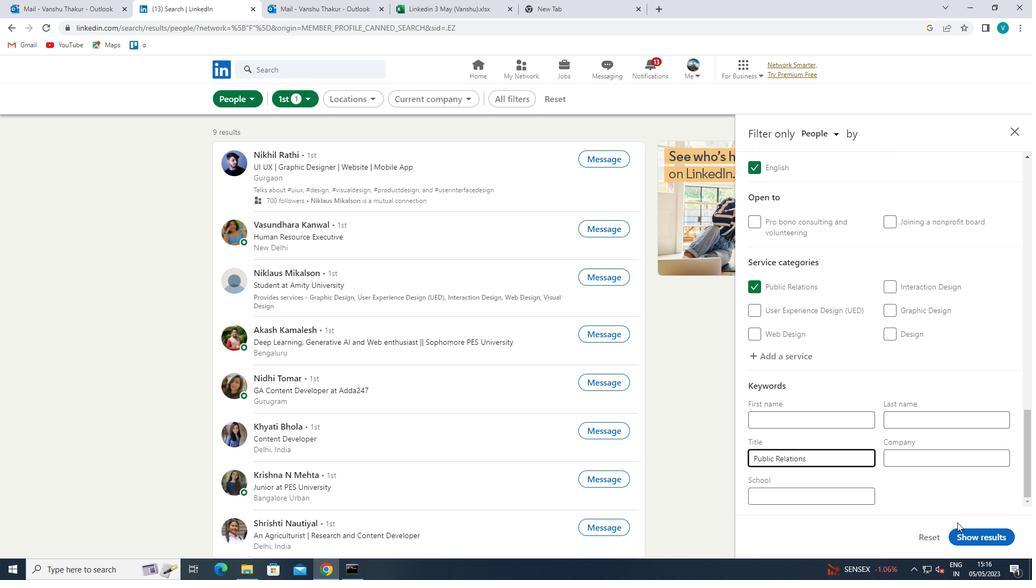 
Action: Mouse pressed left at (961, 528)
Screenshot: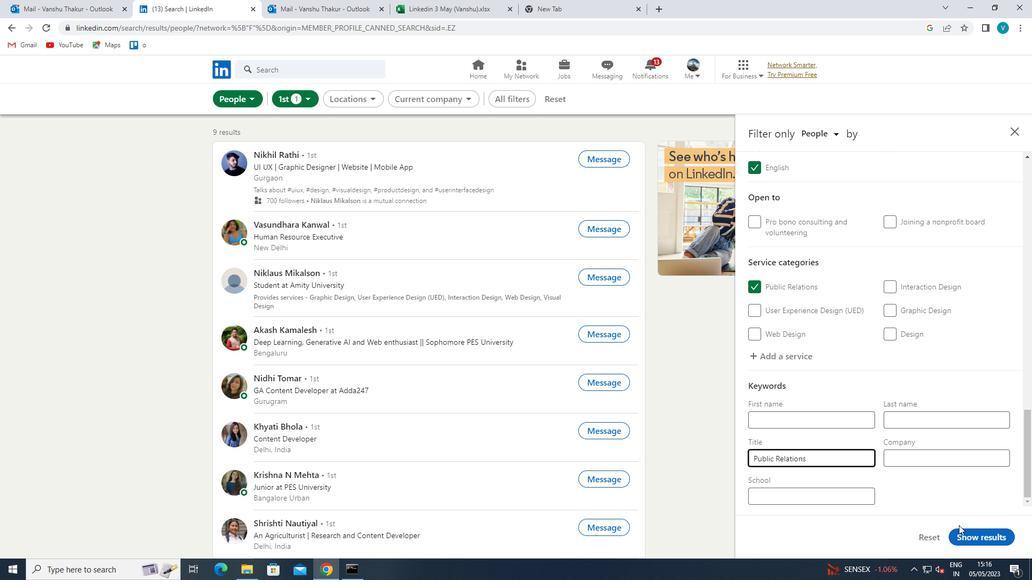 
Action: Mouse moved to (961, 528)
Screenshot: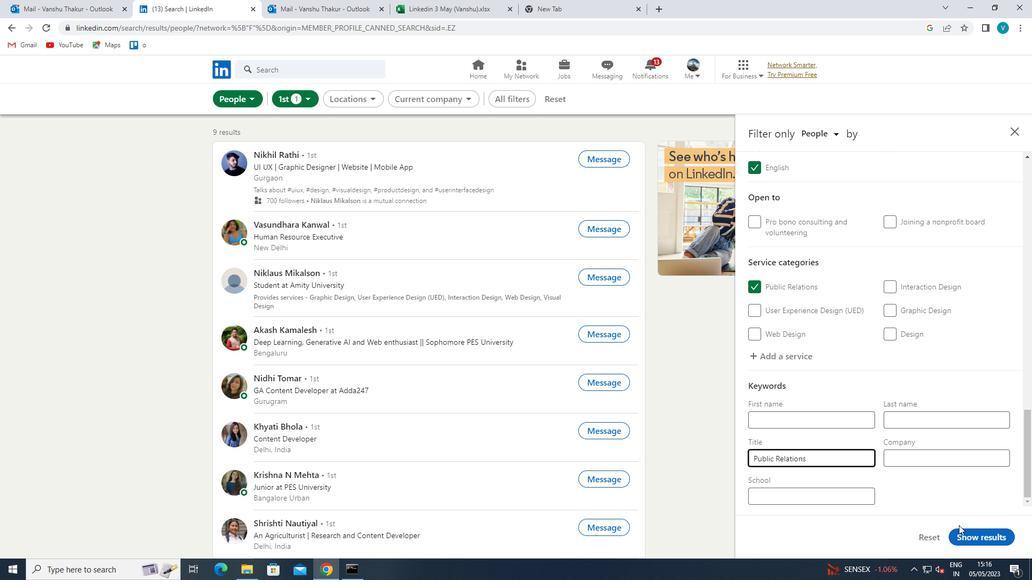 
Action: Mouse pressed left at (961, 528)
Screenshot: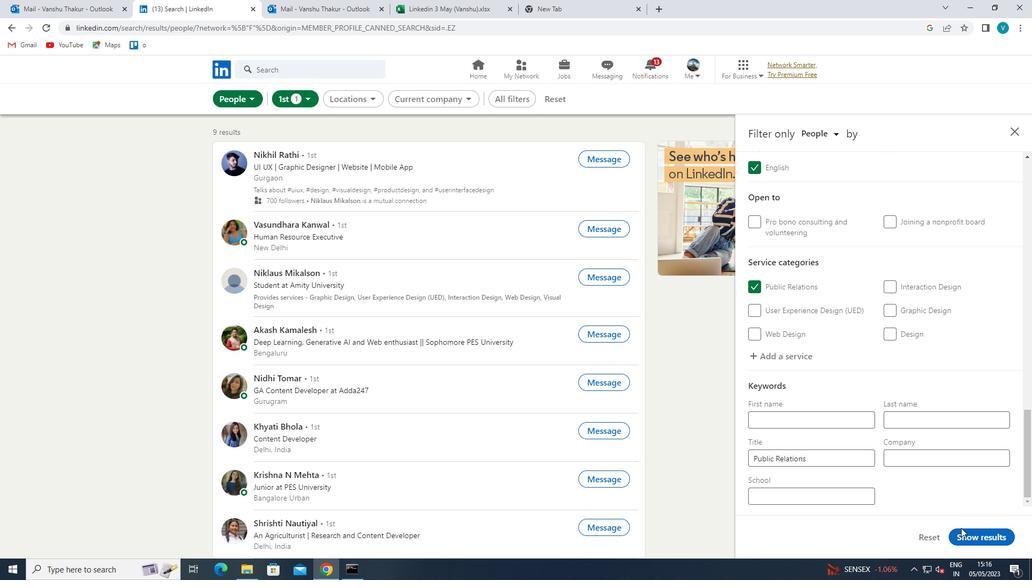 
Action: Mouse moved to (961, 530)
Screenshot: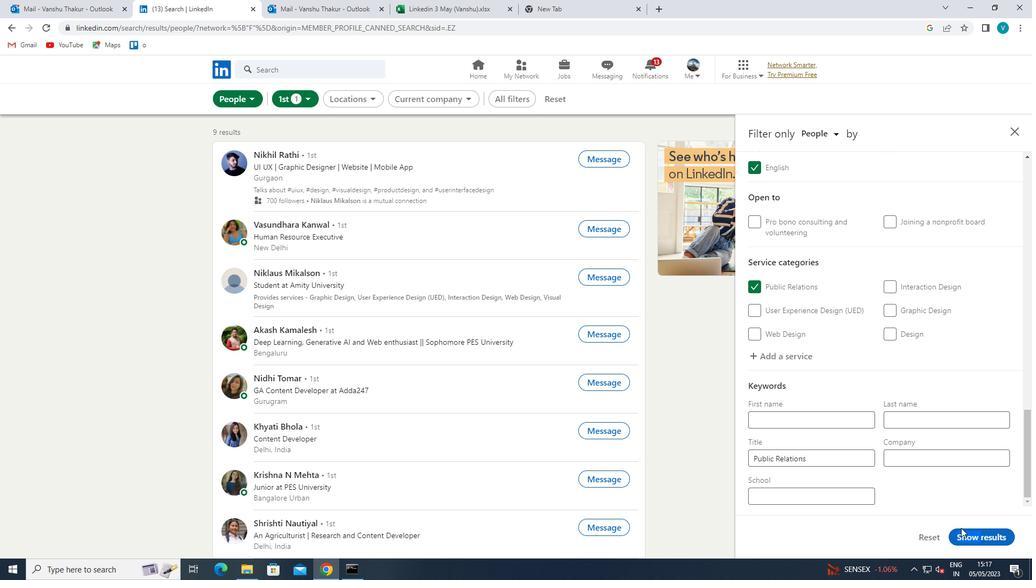 
Action: Mouse pressed left at (961, 530)
Screenshot: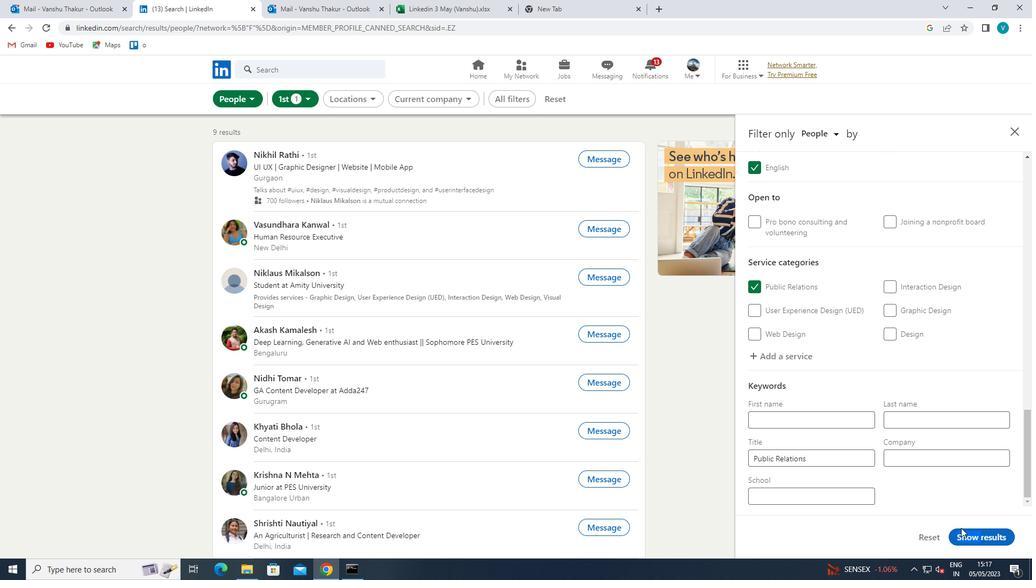 
